 Task: Look for space in Itimādpur, India from 9th July, 2023 to 16th July, 2023 for 2 adults, 1 child in price range Rs.8000 to Rs.16000. Place can be entire place with 2 bedrooms having 2 beds and 1 bathroom. Property type can be house, flat, guest house. Booking option can be shelf check-in. Required host language is English.
Action: Mouse moved to (413, 107)
Screenshot: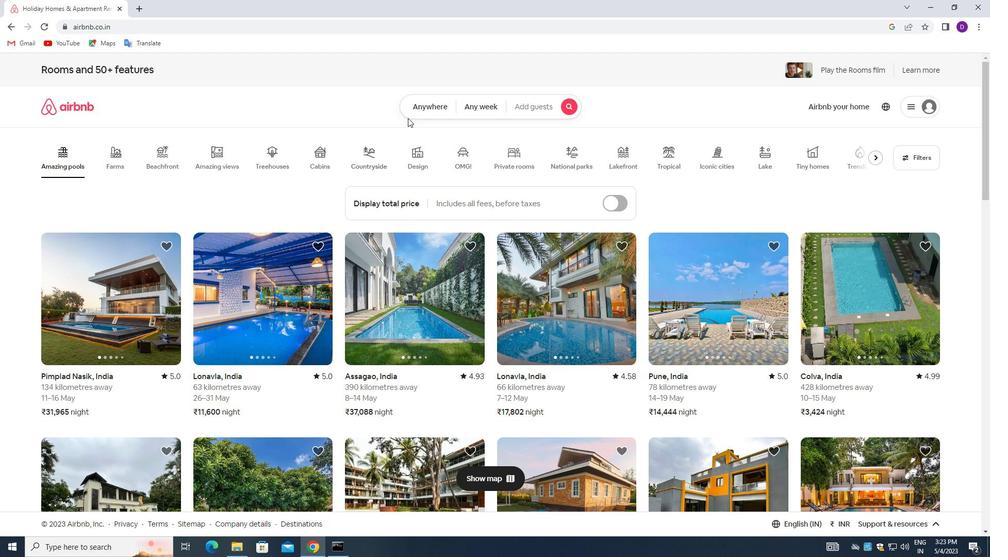 
Action: Mouse pressed left at (413, 107)
Screenshot: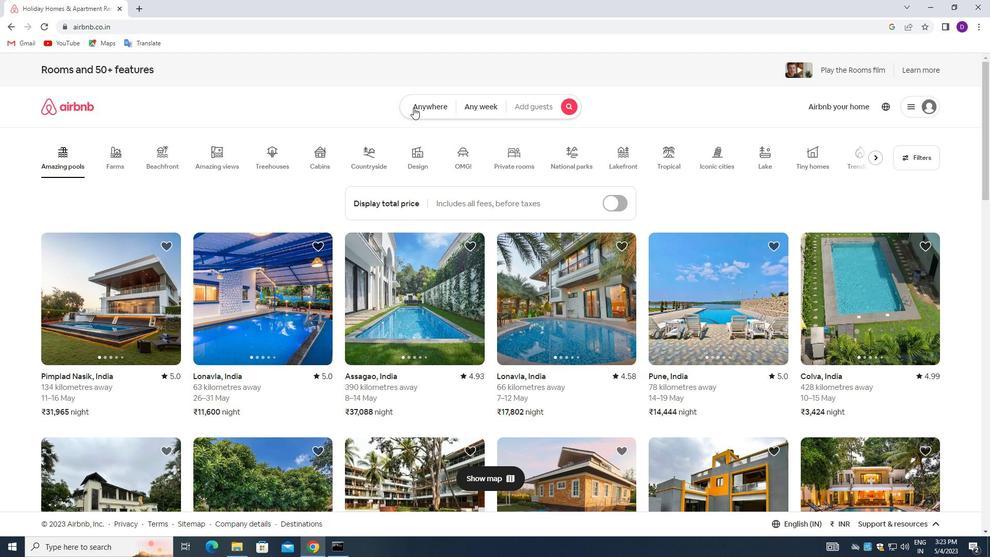 
Action: Mouse moved to (364, 146)
Screenshot: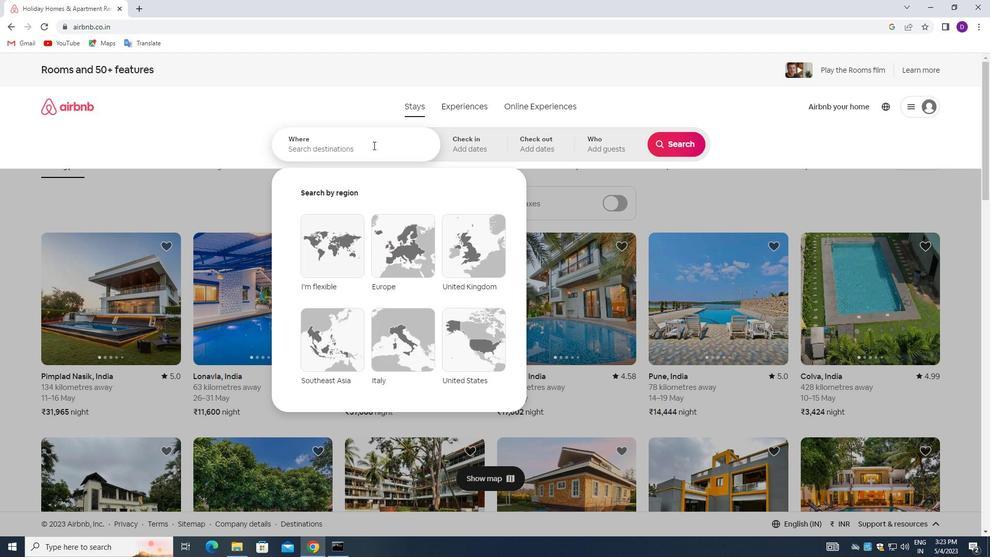 
Action: Mouse pressed left at (364, 146)
Screenshot: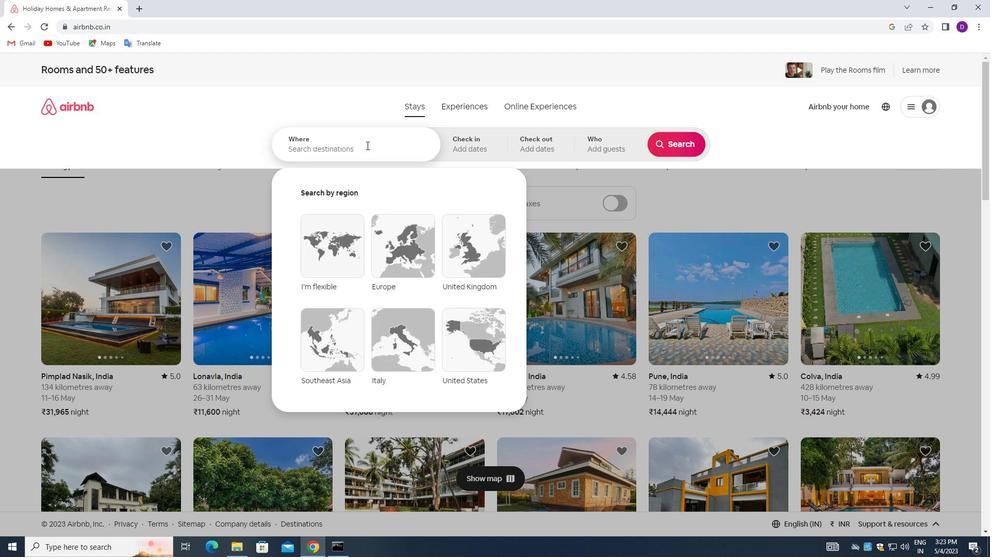 
Action: Mouse moved to (241, 134)
Screenshot: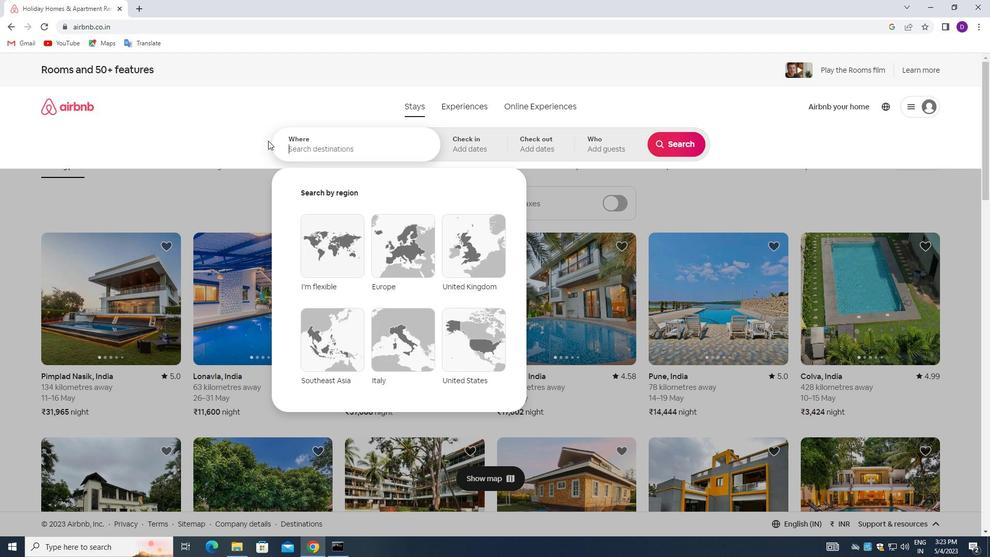 
Action: Key pressed <Key.shift>ITIMADPUR,<Key.space><Key.shift>INDIA<Key.enter>
Screenshot: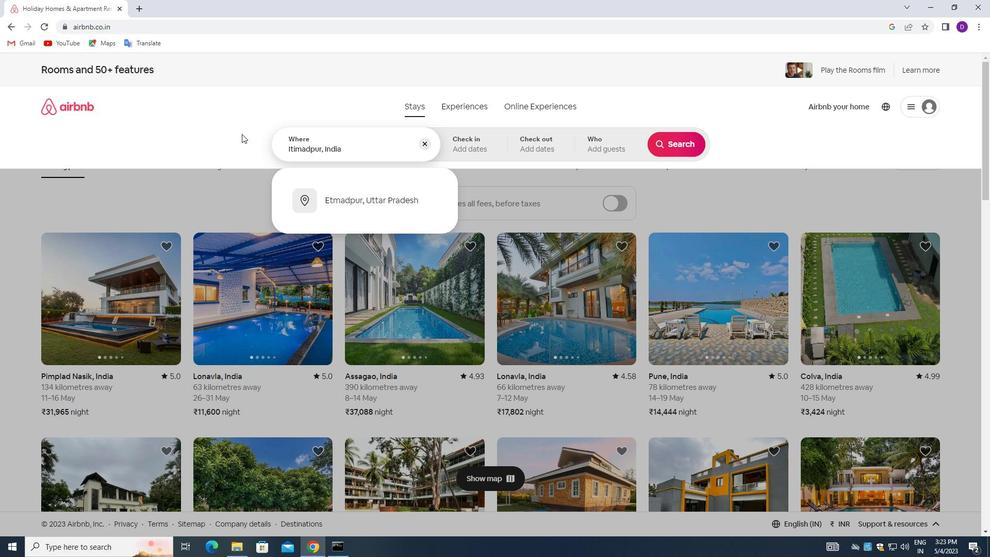 
Action: Mouse moved to (671, 223)
Screenshot: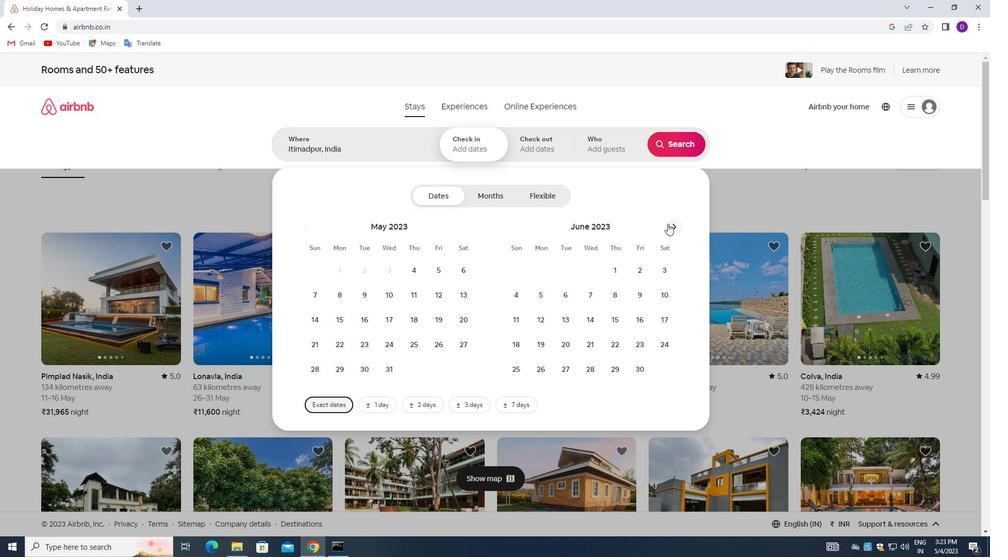 
Action: Mouse pressed left at (671, 223)
Screenshot: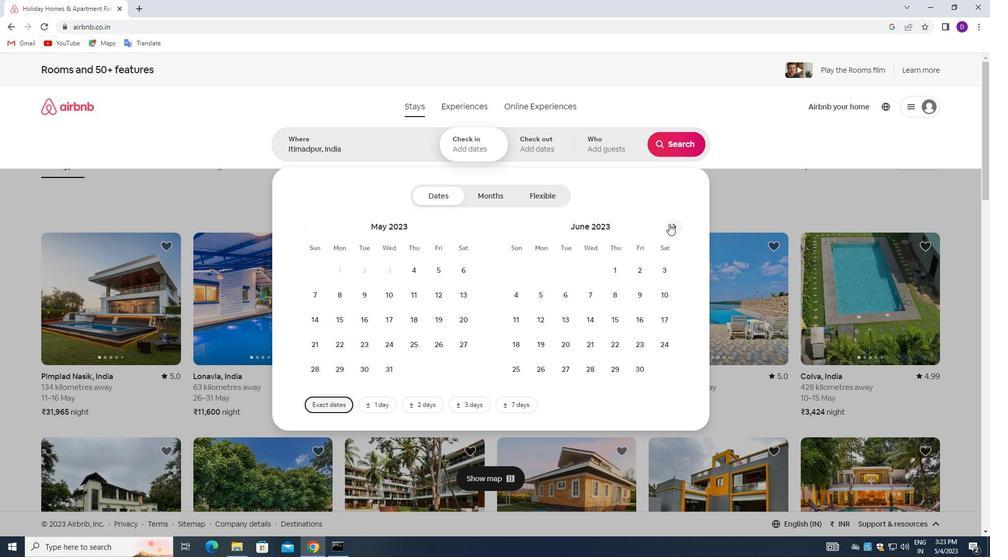 
Action: Mouse moved to (521, 324)
Screenshot: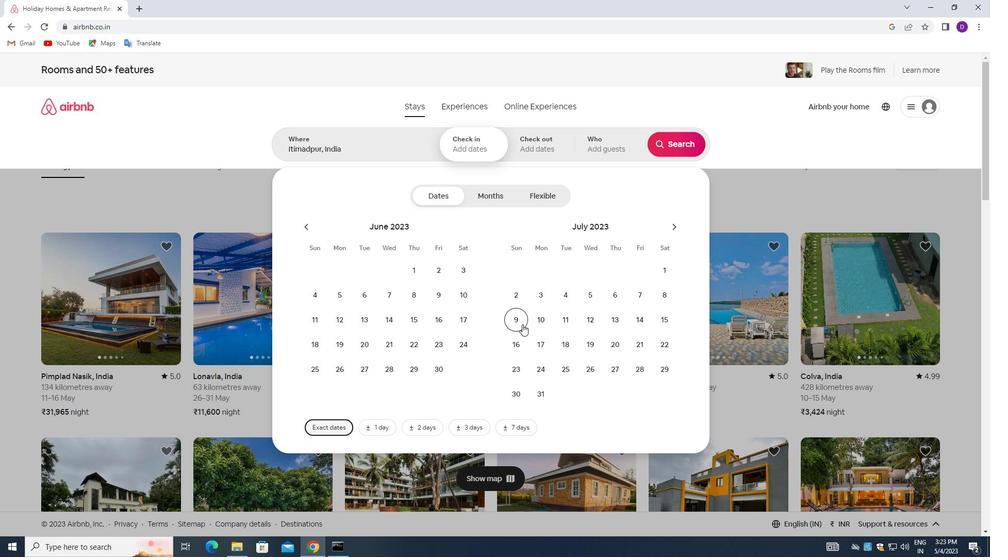 
Action: Mouse pressed left at (521, 324)
Screenshot: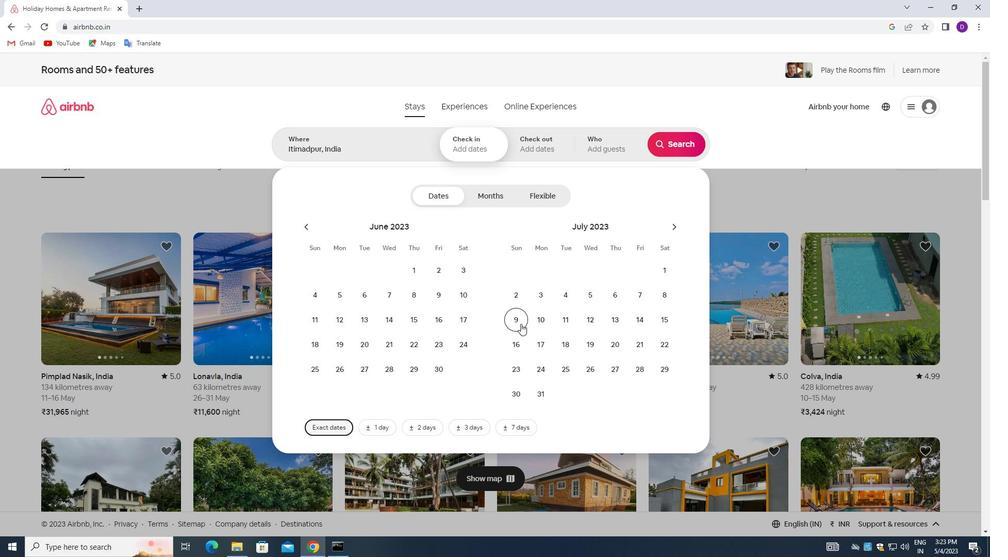 
Action: Mouse moved to (519, 349)
Screenshot: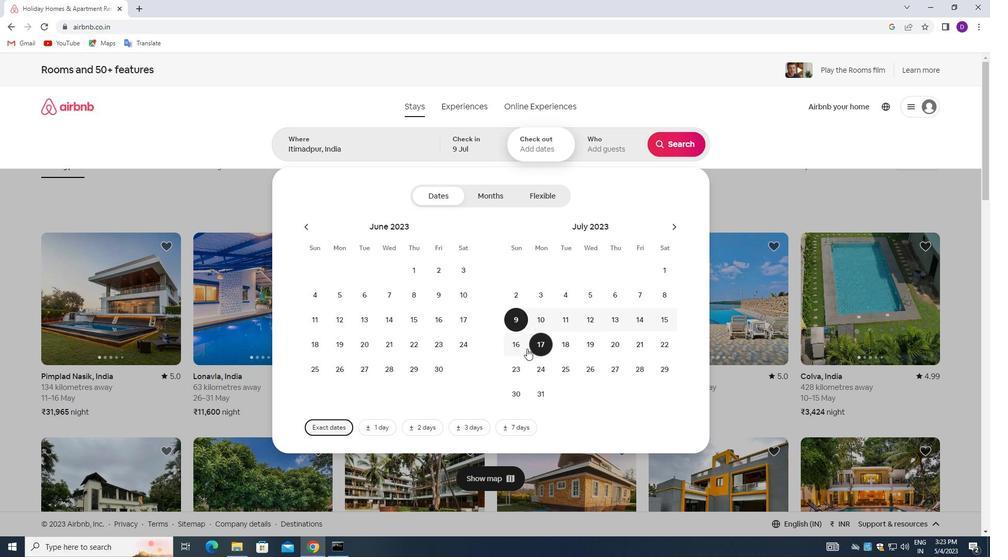 
Action: Mouse pressed left at (519, 349)
Screenshot: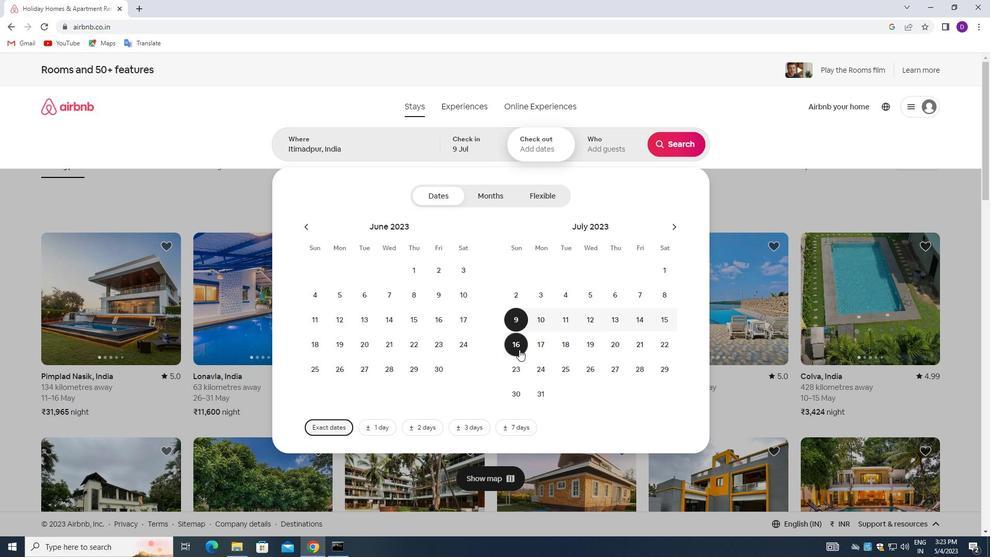 
Action: Mouse moved to (599, 152)
Screenshot: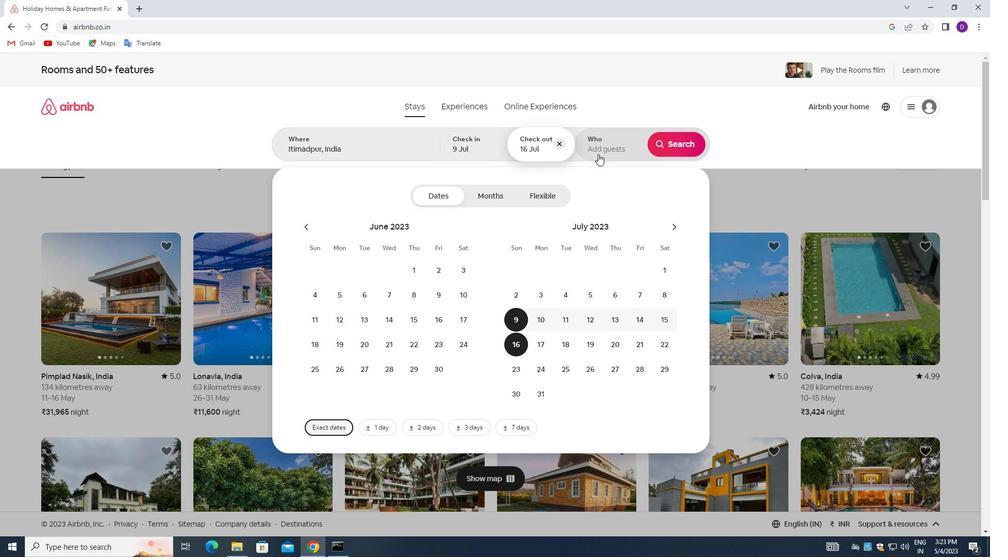 
Action: Mouse pressed left at (599, 152)
Screenshot: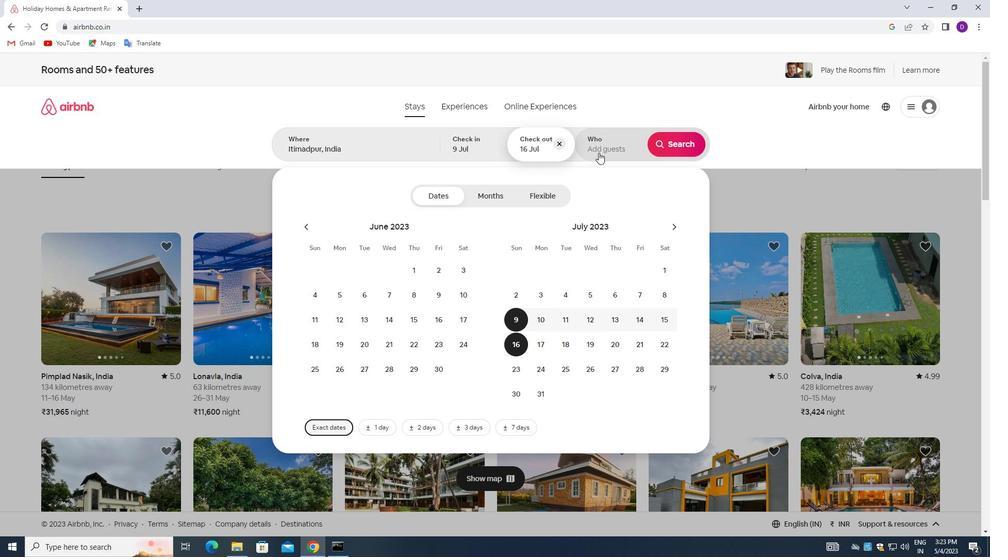 
Action: Mouse moved to (675, 203)
Screenshot: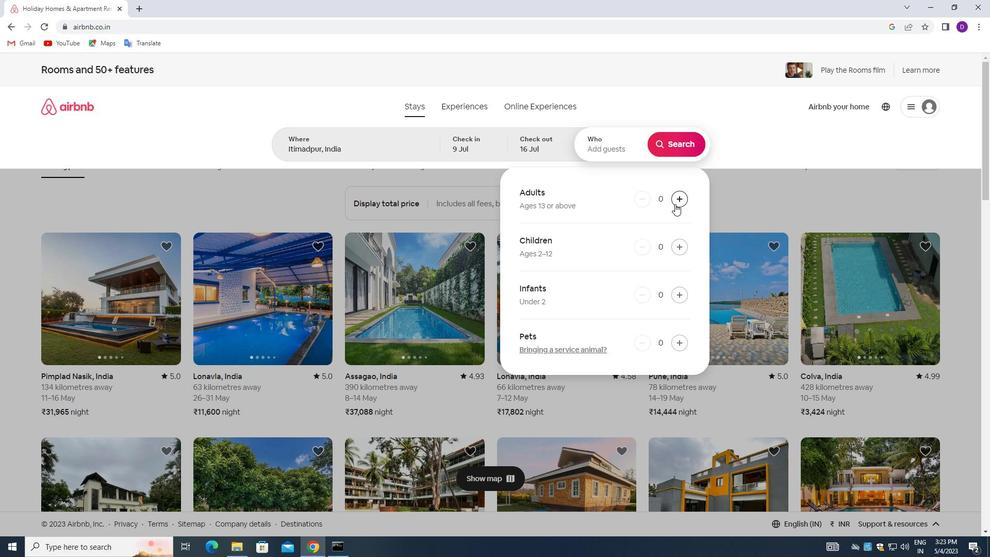 
Action: Mouse pressed left at (675, 203)
Screenshot: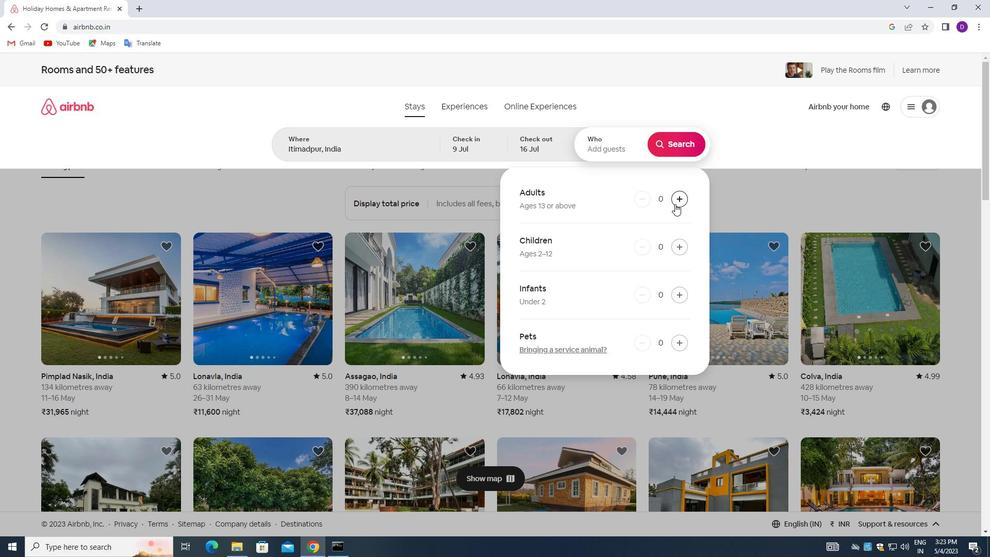 
Action: Mouse pressed left at (675, 203)
Screenshot: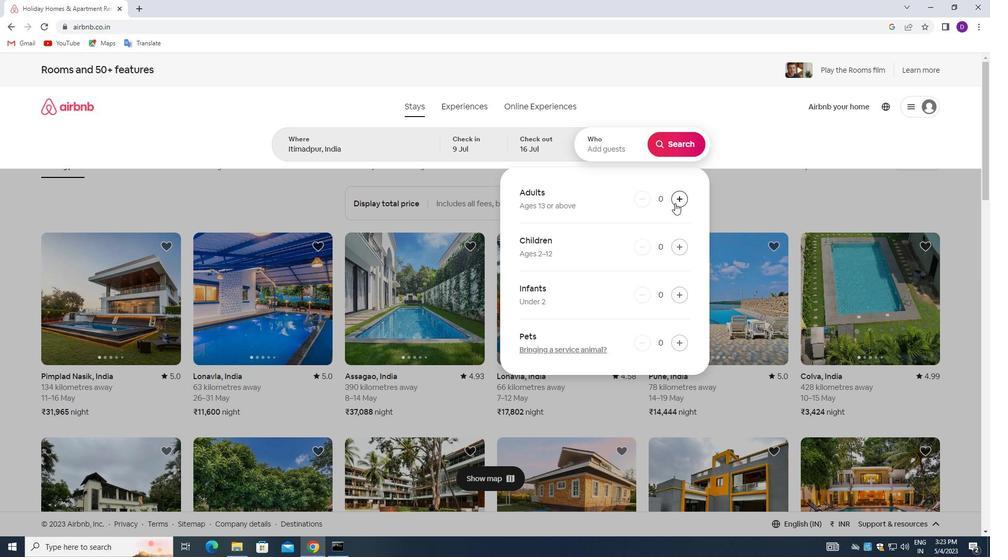 
Action: Mouse moved to (679, 242)
Screenshot: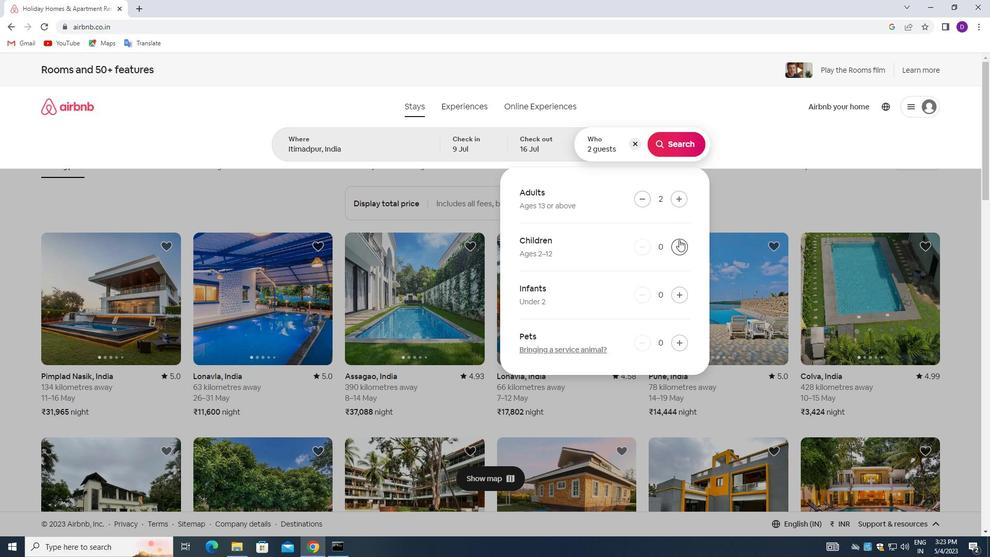 
Action: Mouse pressed left at (679, 242)
Screenshot: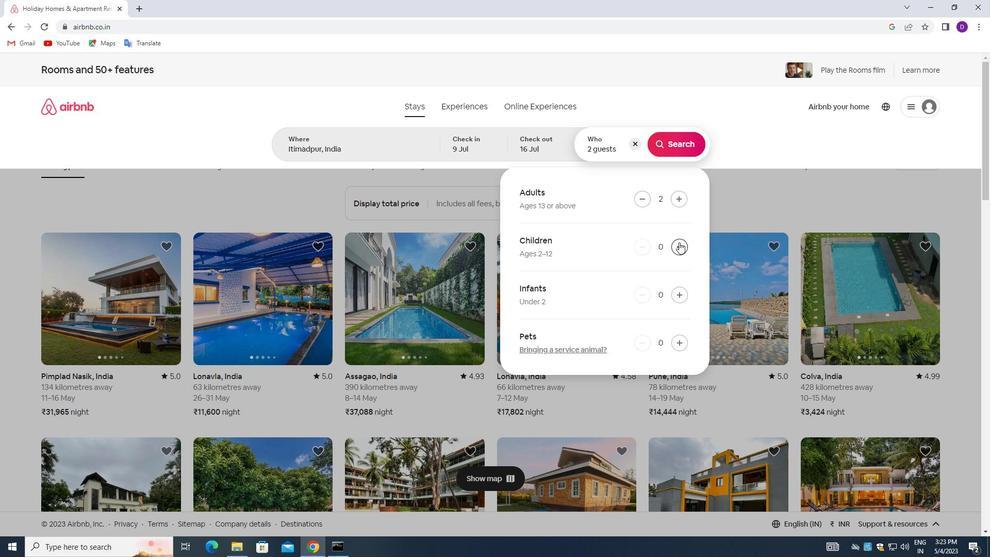 
Action: Mouse moved to (681, 139)
Screenshot: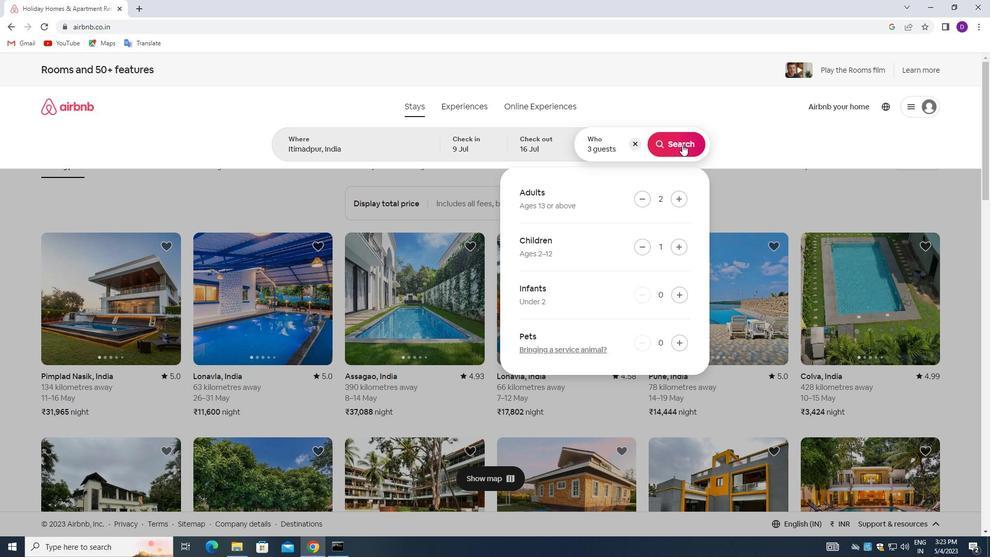 
Action: Mouse pressed left at (681, 139)
Screenshot: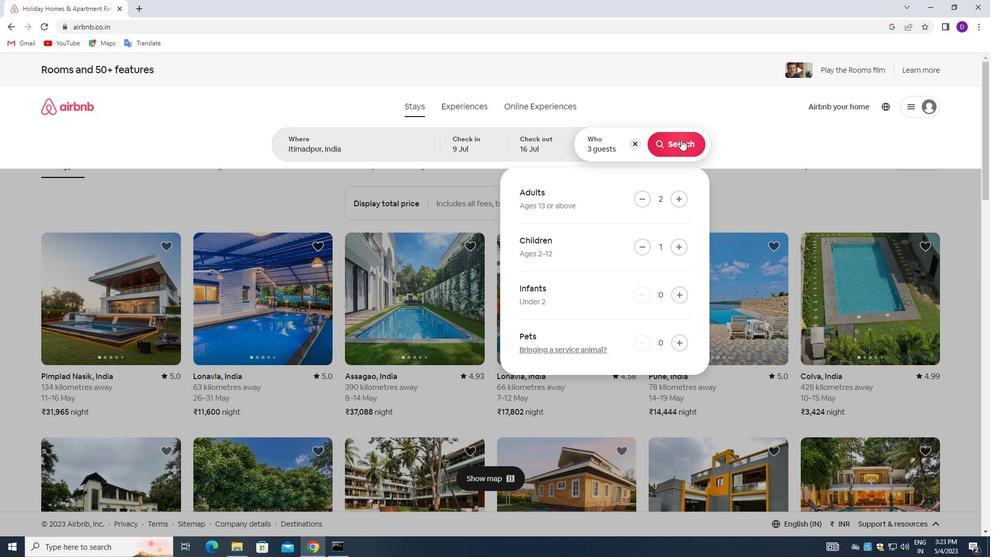 
Action: Mouse moved to (938, 111)
Screenshot: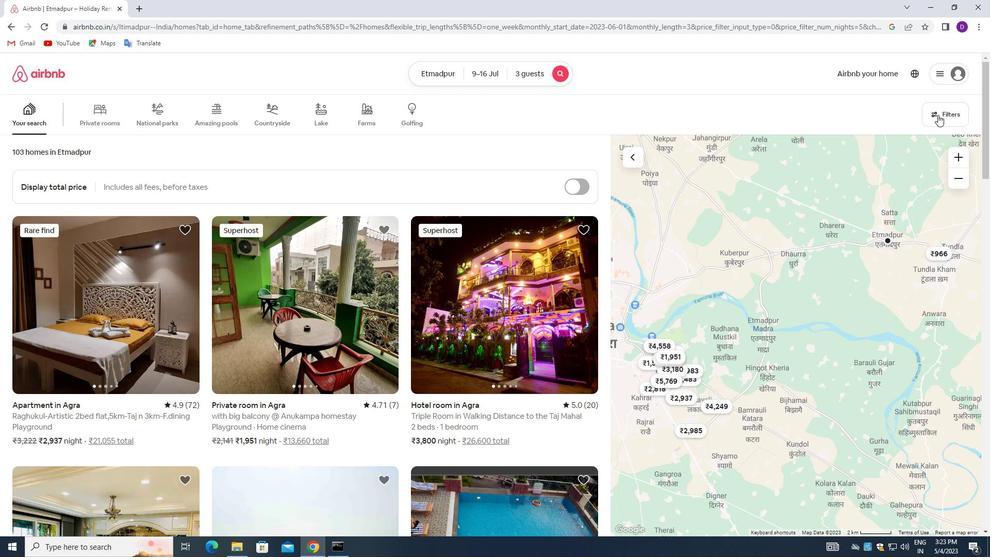 
Action: Mouse pressed left at (938, 111)
Screenshot: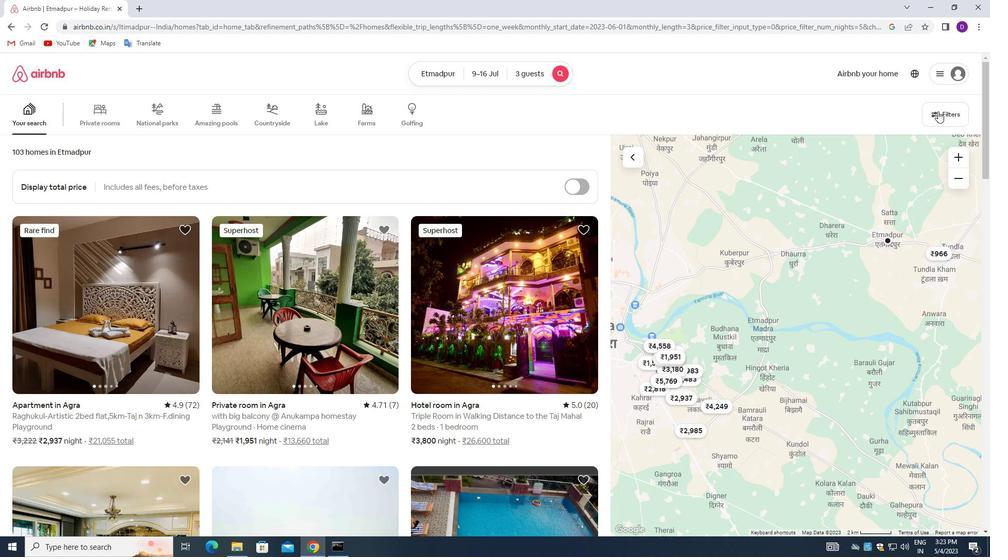 
Action: Mouse moved to (364, 246)
Screenshot: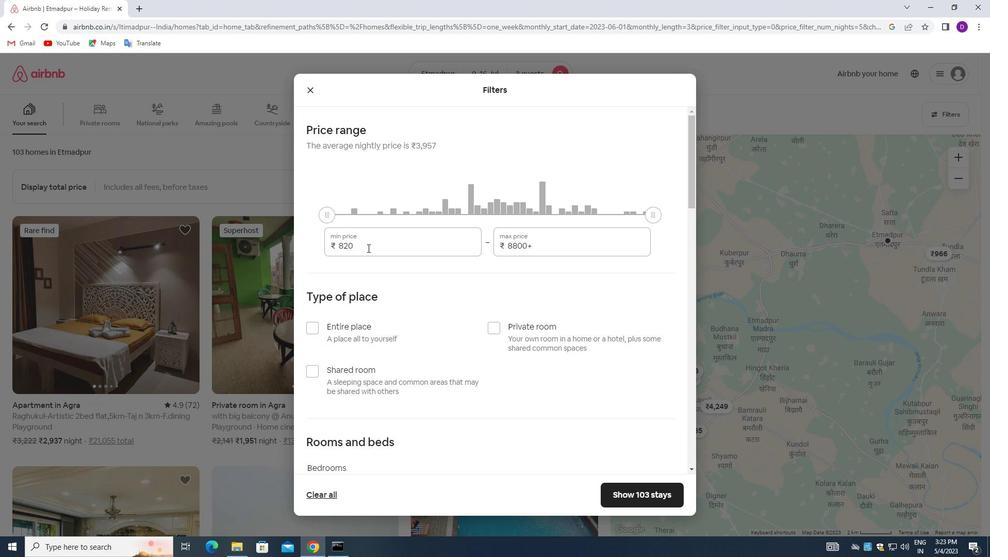 
Action: Mouse pressed left at (364, 246)
Screenshot: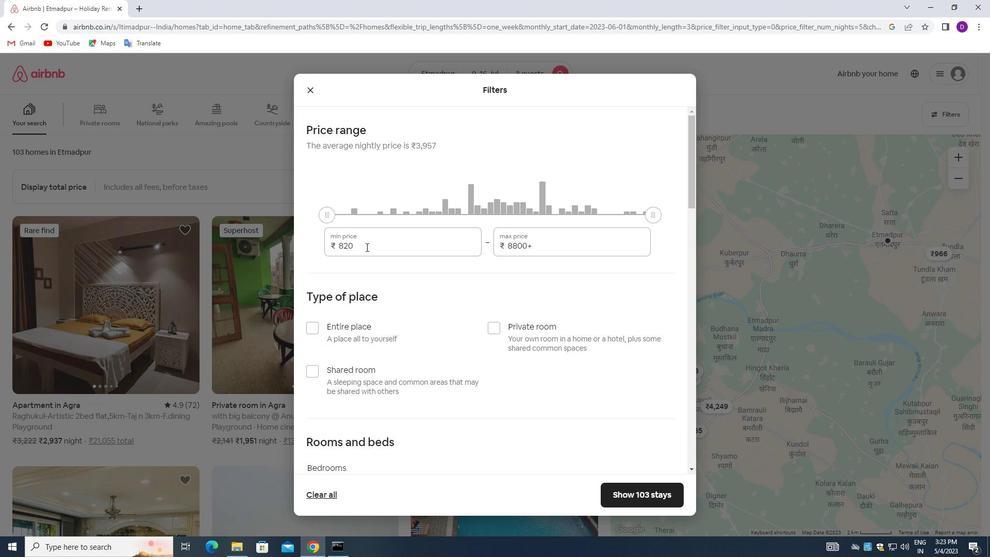 
Action: Mouse pressed left at (364, 246)
Screenshot: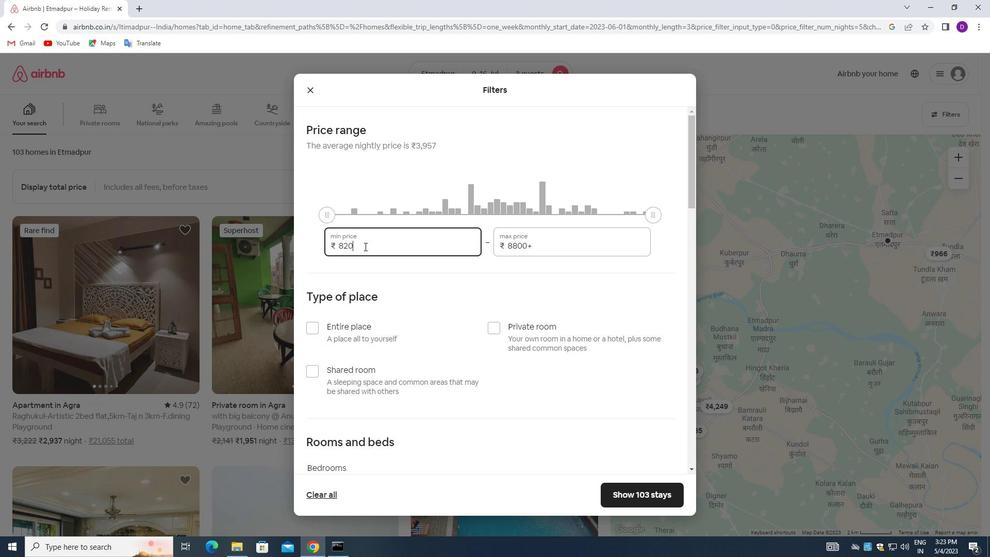 
Action: Key pressed 8000<Key.tab>16000
Screenshot: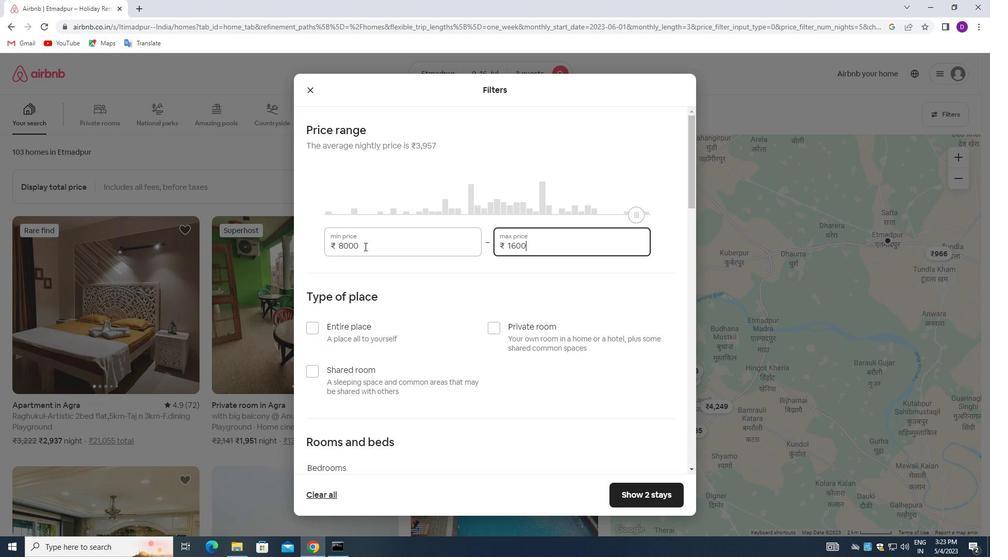 
Action: Mouse moved to (311, 328)
Screenshot: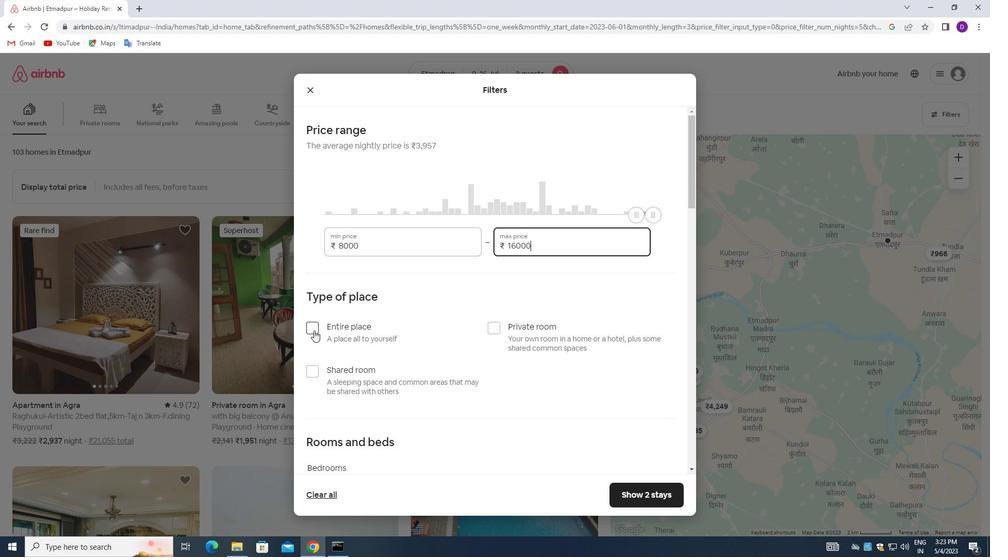 
Action: Mouse pressed left at (311, 328)
Screenshot: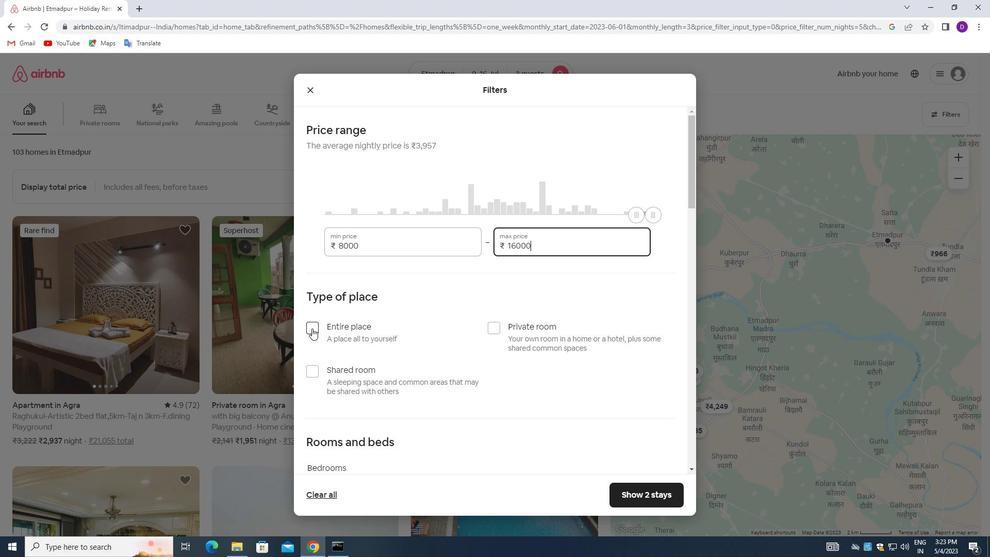 
Action: Mouse moved to (447, 337)
Screenshot: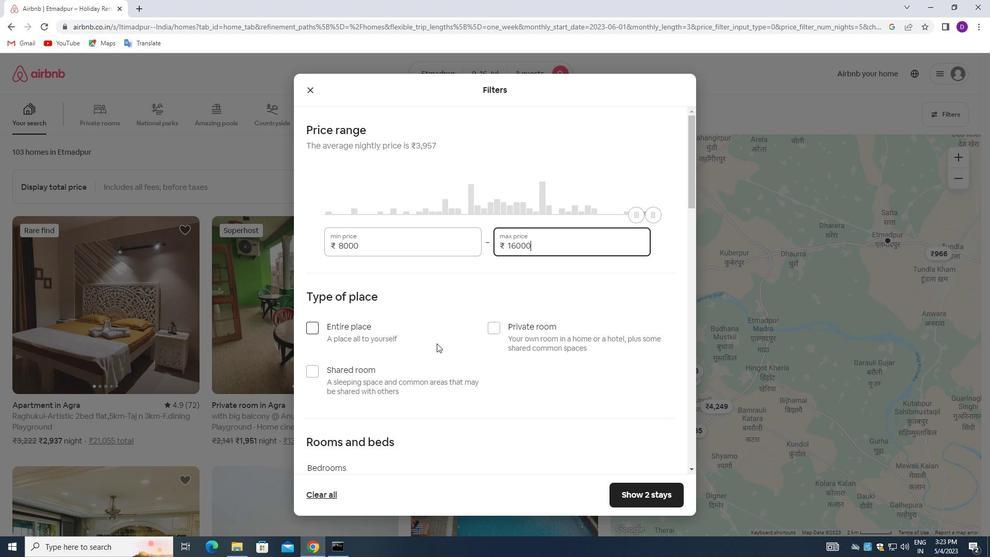 
Action: Mouse scrolled (447, 337) with delta (0, 0)
Screenshot: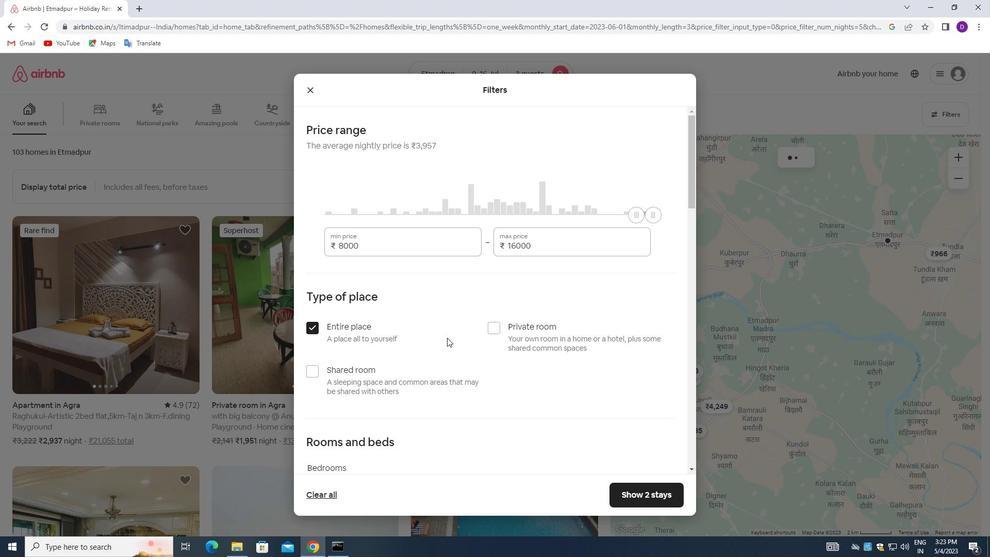 
Action: Mouse moved to (447, 337)
Screenshot: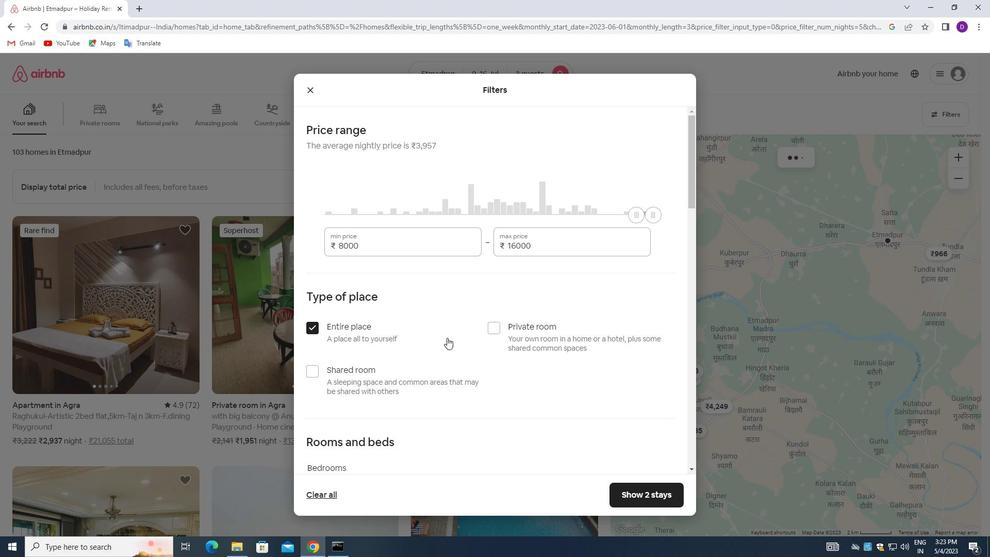 
Action: Mouse scrolled (447, 336) with delta (0, 0)
Screenshot: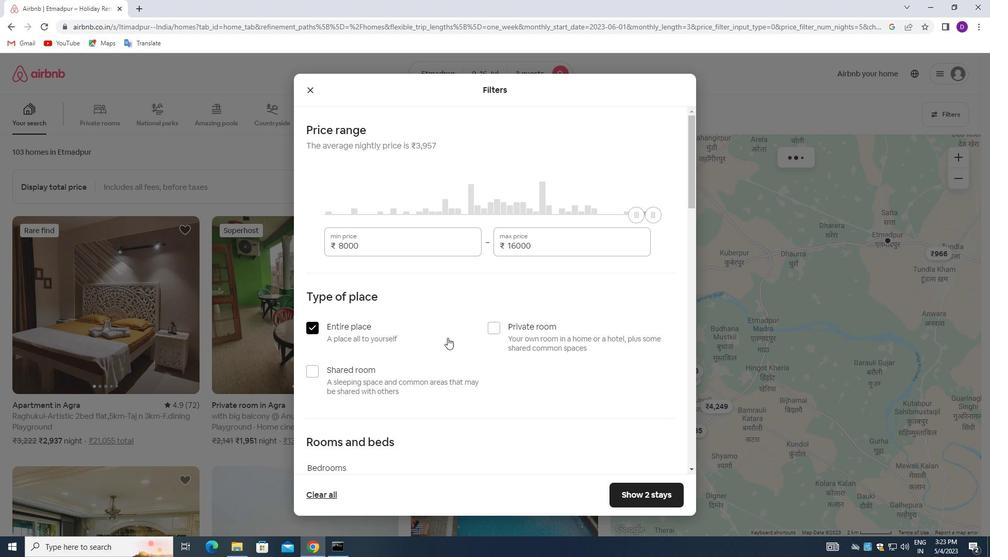 
Action: Mouse moved to (447, 336)
Screenshot: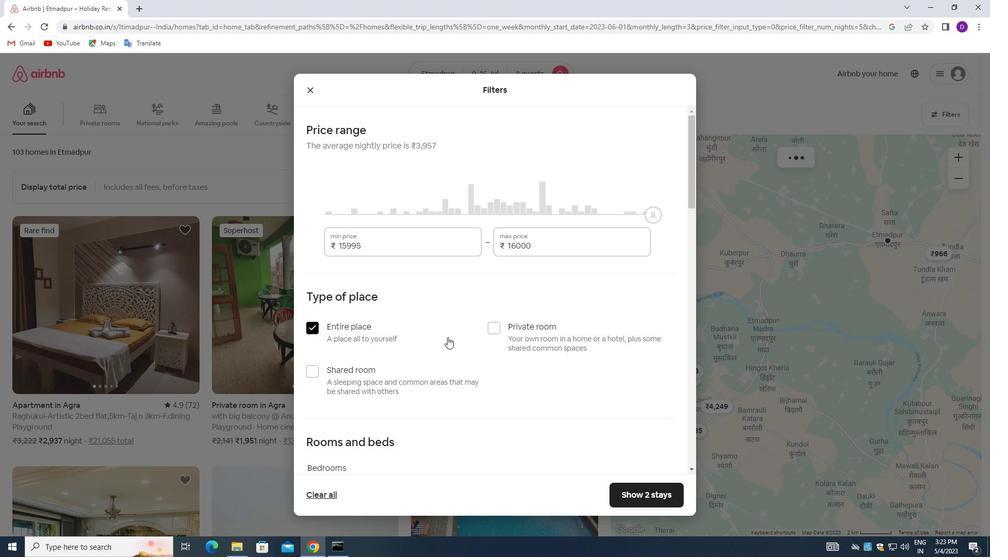 
Action: Mouse scrolled (447, 336) with delta (0, 0)
Screenshot: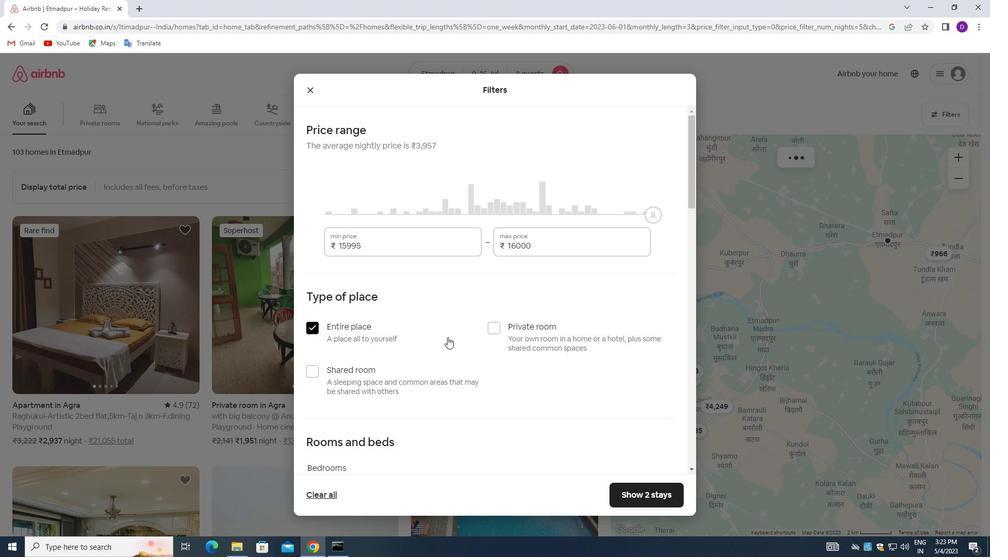
Action: Mouse moved to (447, 334)
Screenshot: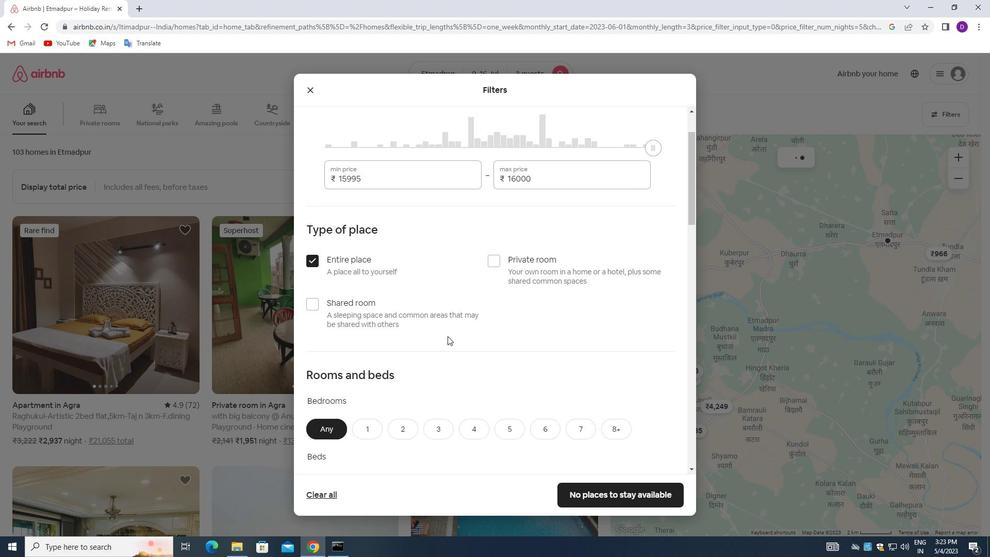 
Action: Mouse scrolled (447, 333) with delta (0, 0)
Screenshot: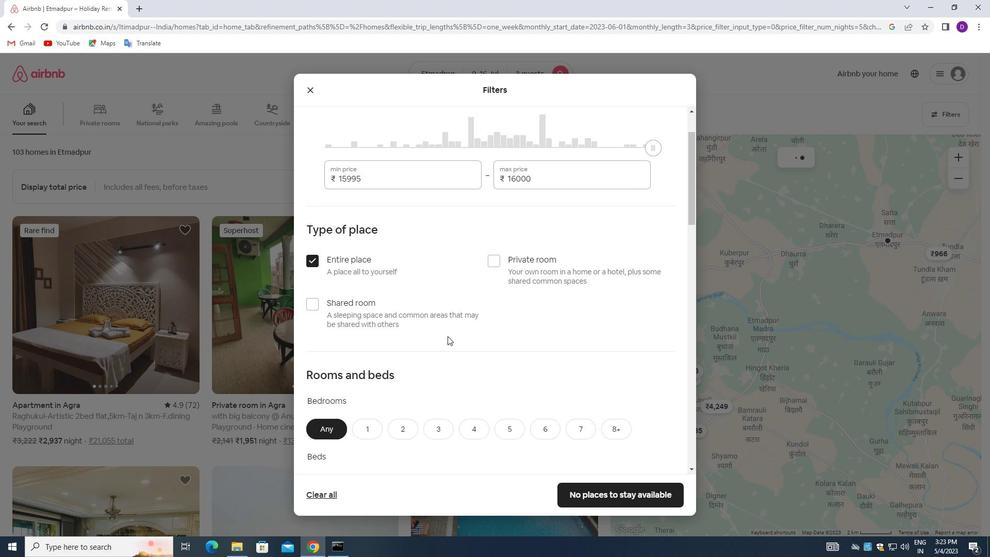 
Action: Mouse moved to (447, 333)
Screenshot: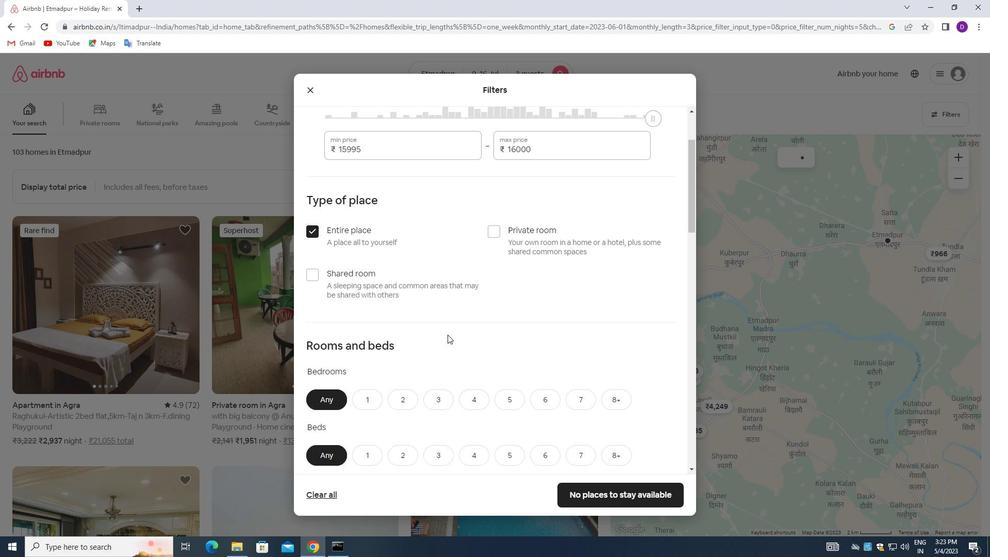
Action: Mouse scrolled (447, 333) with delta (0, 0)
Screenshot: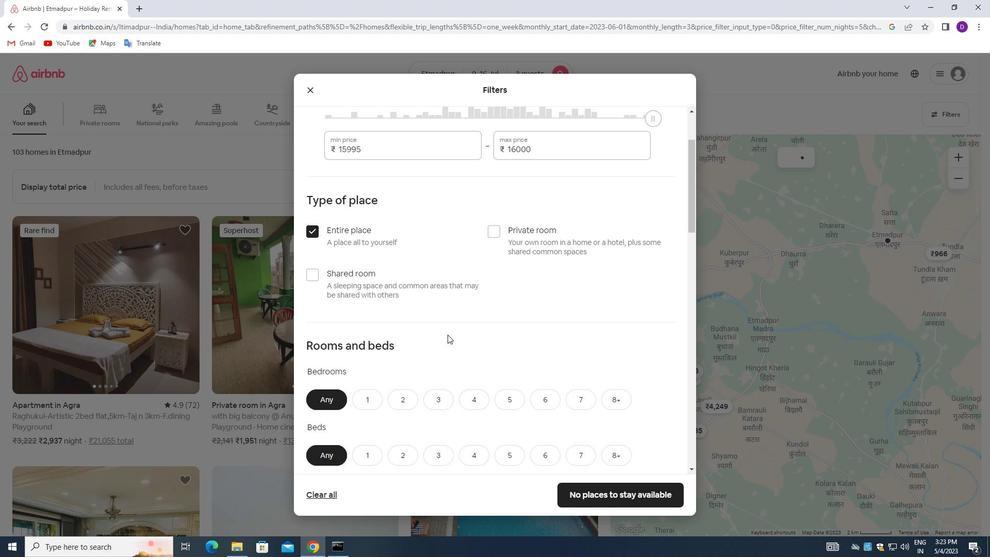 
Action: Mouse moved to (402, 244)
Screenshot: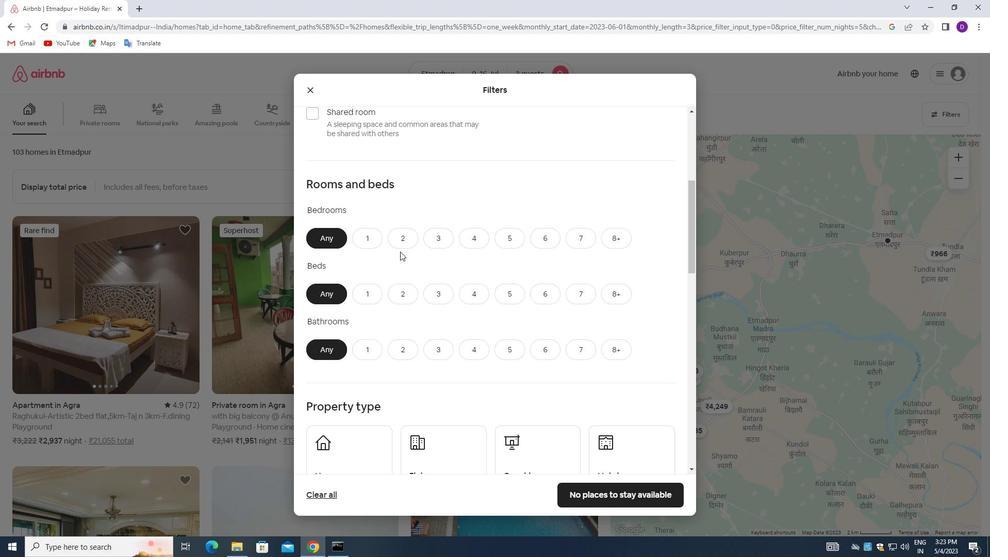 
Action: Mouse pressed left at (402, 244)
Screenshot: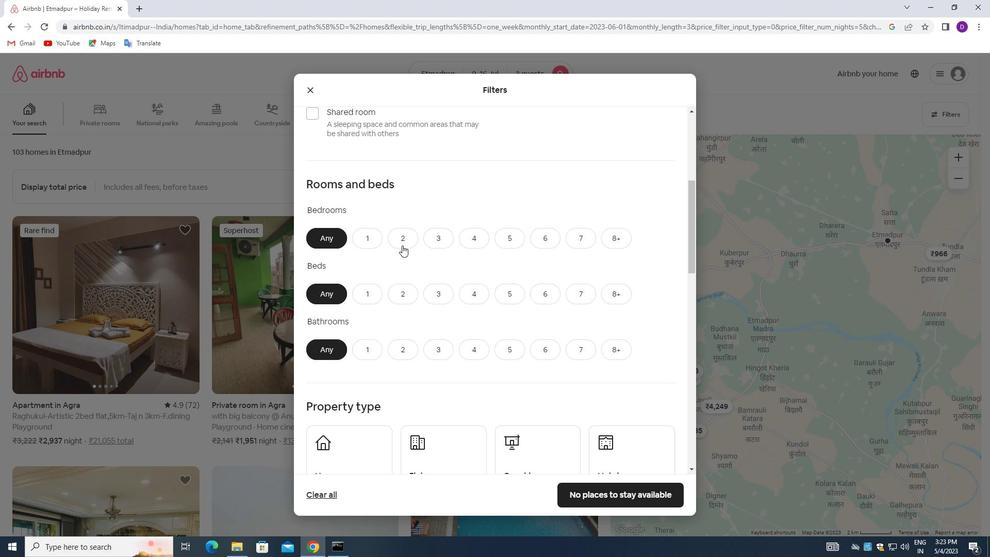 
Action: Mouse moved to (404, 292)
Screenshot: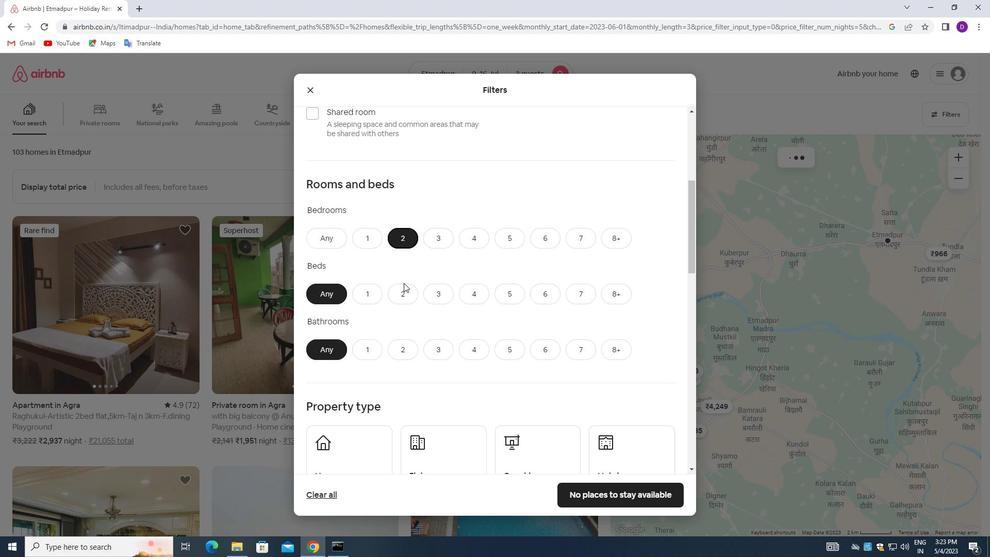 
Action: Mouse pressed left at (404, 292)
Screenshot: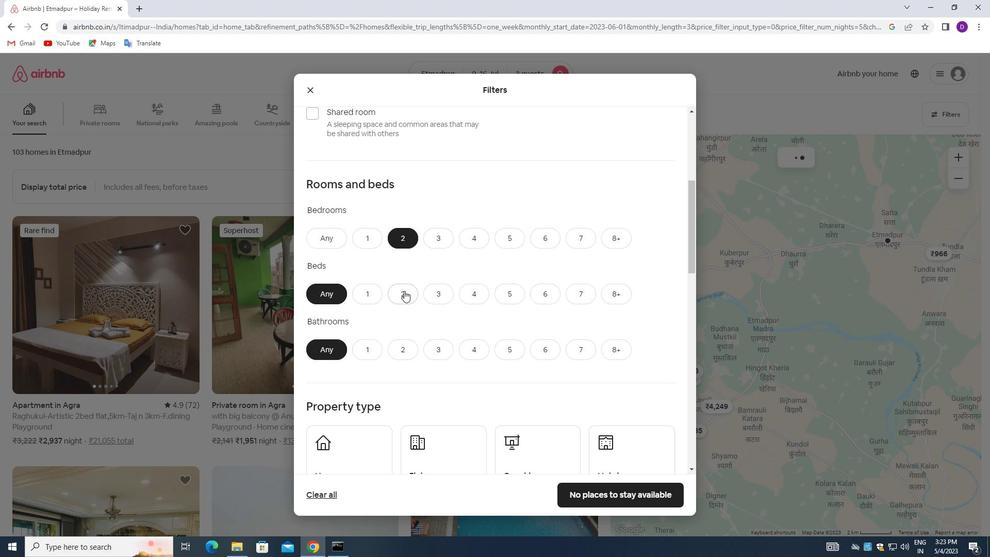 
Action: Mouse moved to (373, 343)
Screenshot: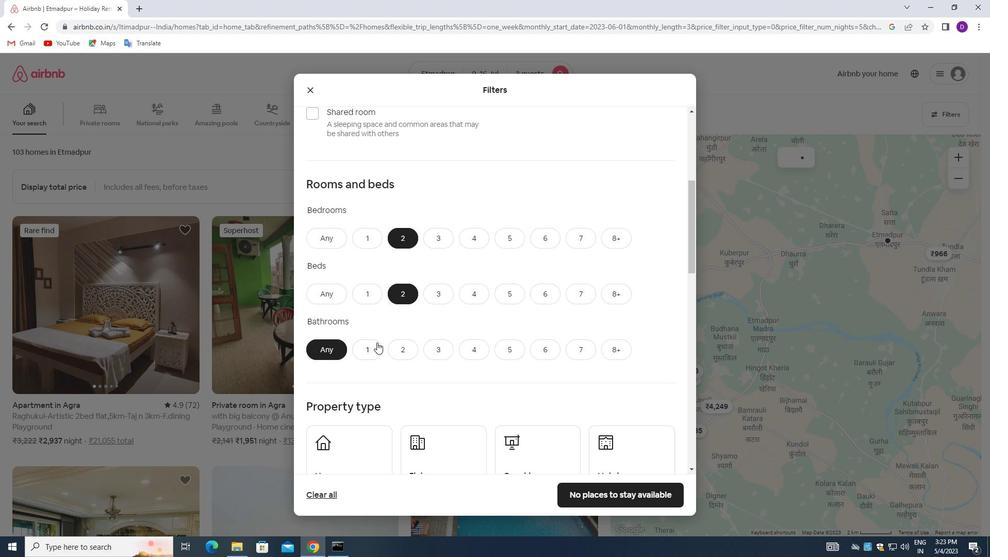 
Action: Mouse pressed left at (373, 343)
Screenshot: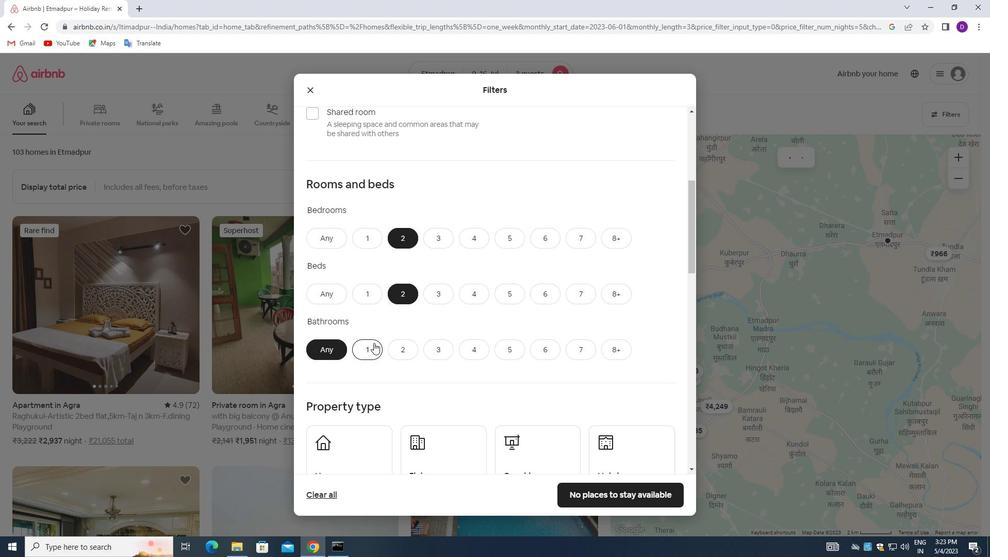 
Action: Mouse moved to (443, 309)
Screenshot: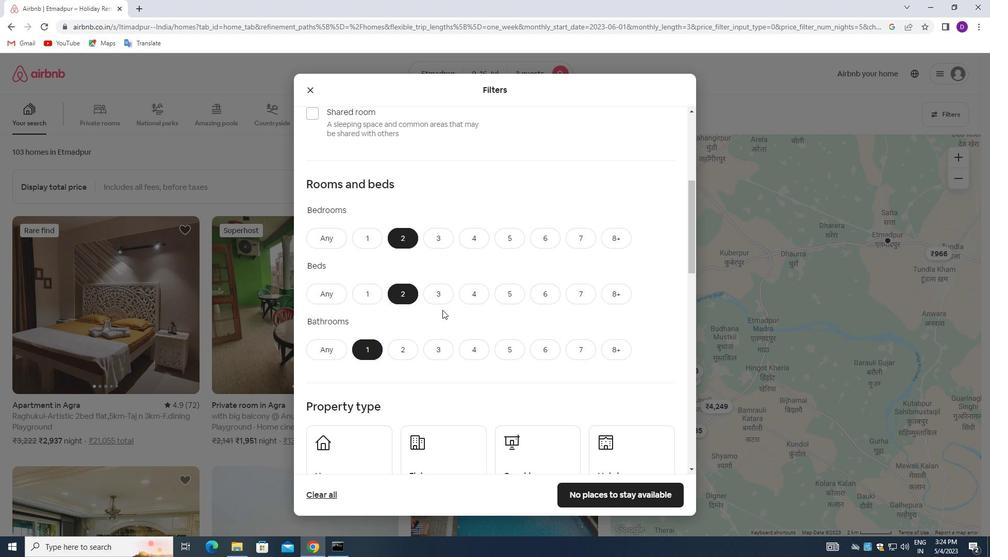 
Action: Mouse scrolled (443, 309) with delta (0, 0)
Screenshot: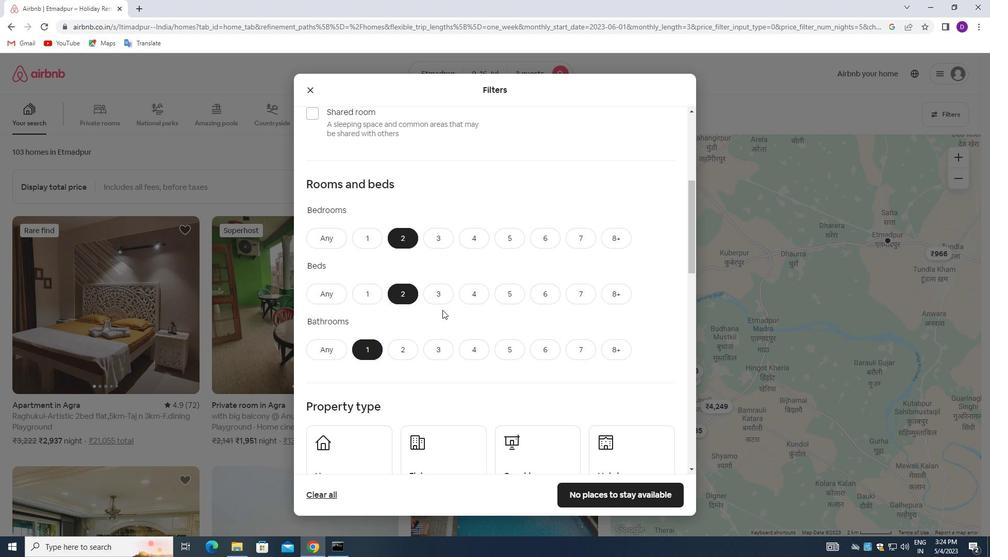 
Action: Mouse moved to (443, 309)
Screenshot: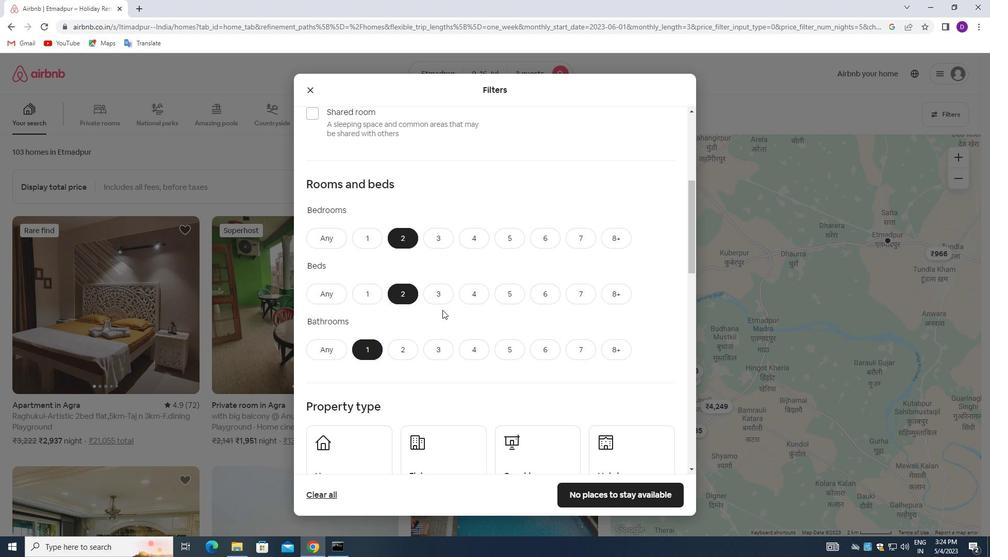 
Action: Mouse scrolled (443, 309) with delta (0, 0)
Screenshot: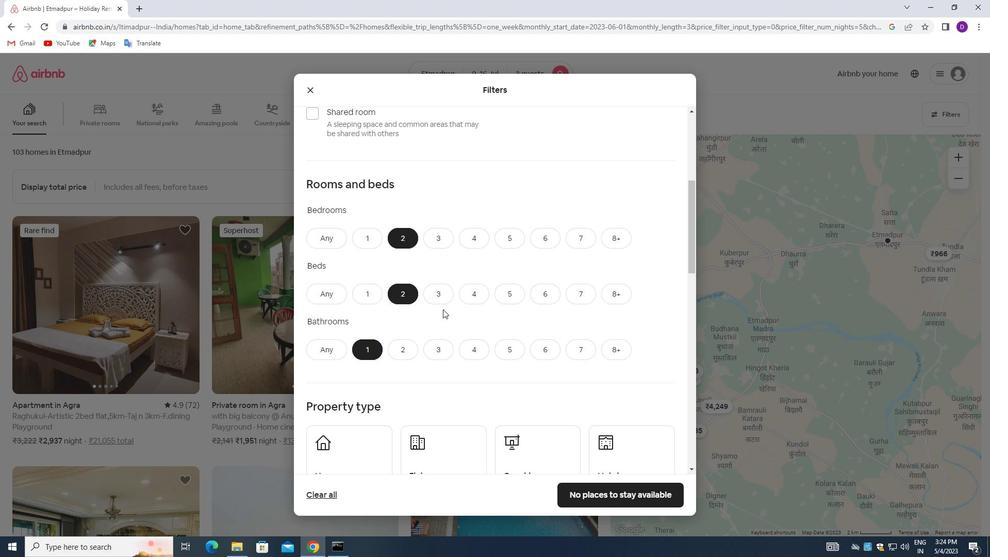 
Action: Mouse scrolled (443, 309) with delta (0, 0)
Screenshot: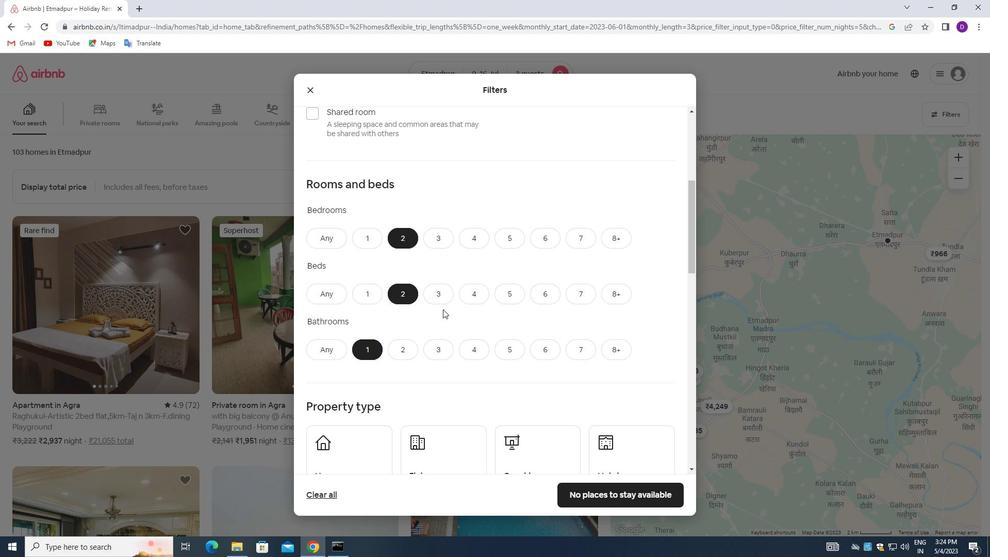 
Action: Mouse moved to (356, 289)
Screenshot: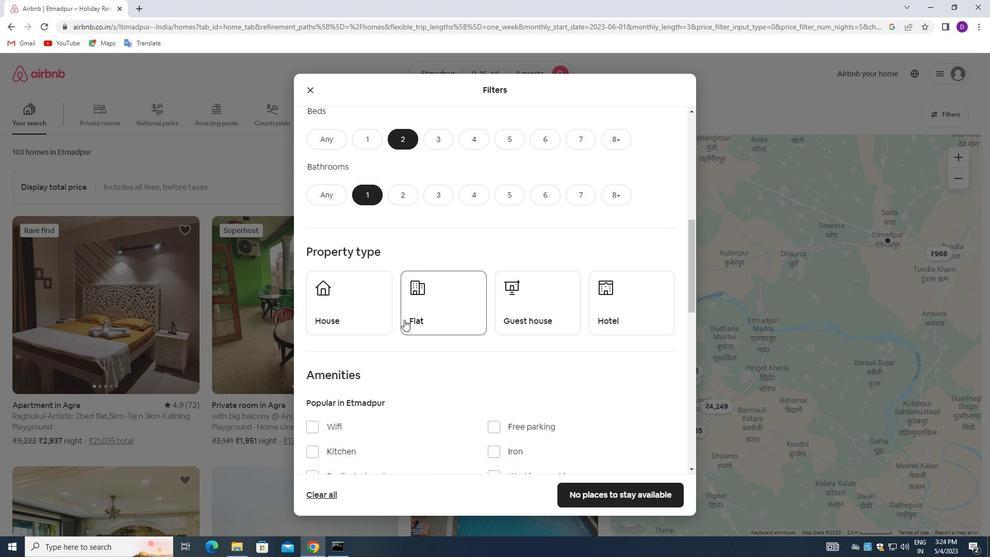 
Action: Mouse pressed left at (356, 289)
Screenshot: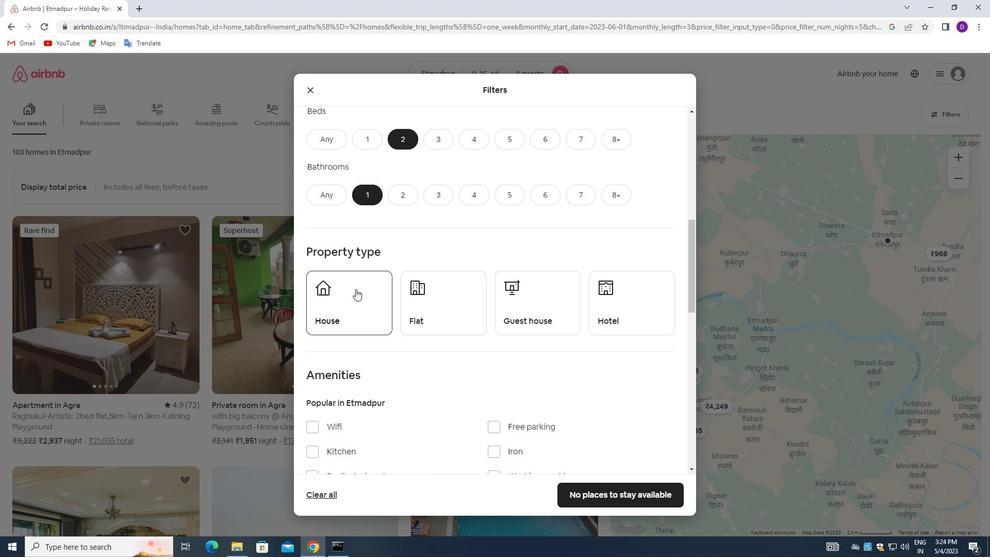 
Action: Mouse moved to (423, 304)
Screenshot: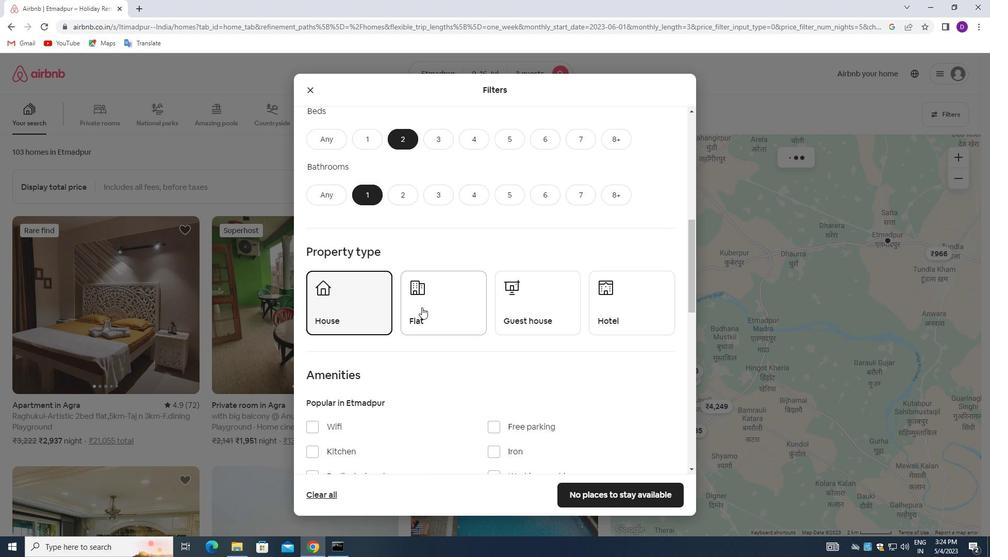 
Action: Mouse pressed left at (423, 304)
Screenshot: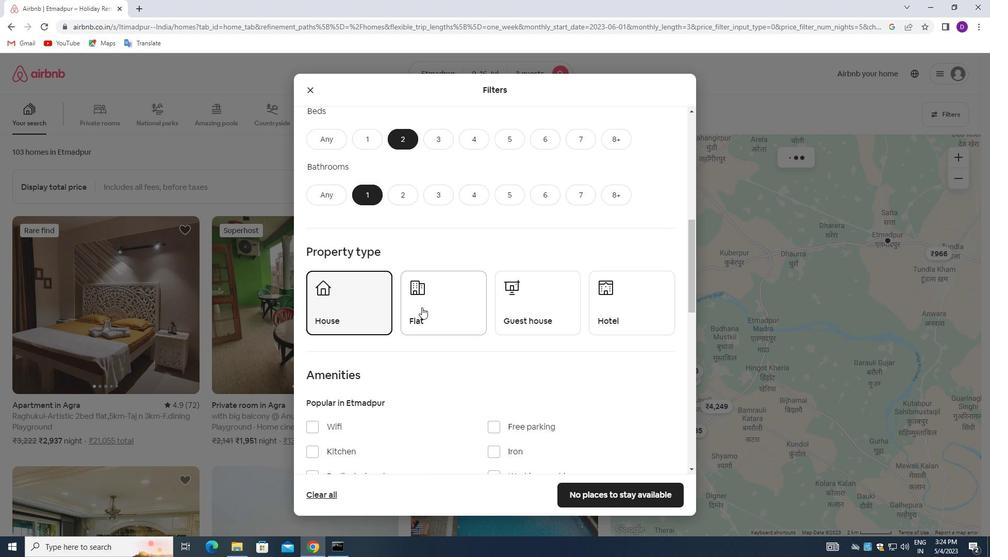 
Action: Mouse moved to (512, 313)
Screenshot: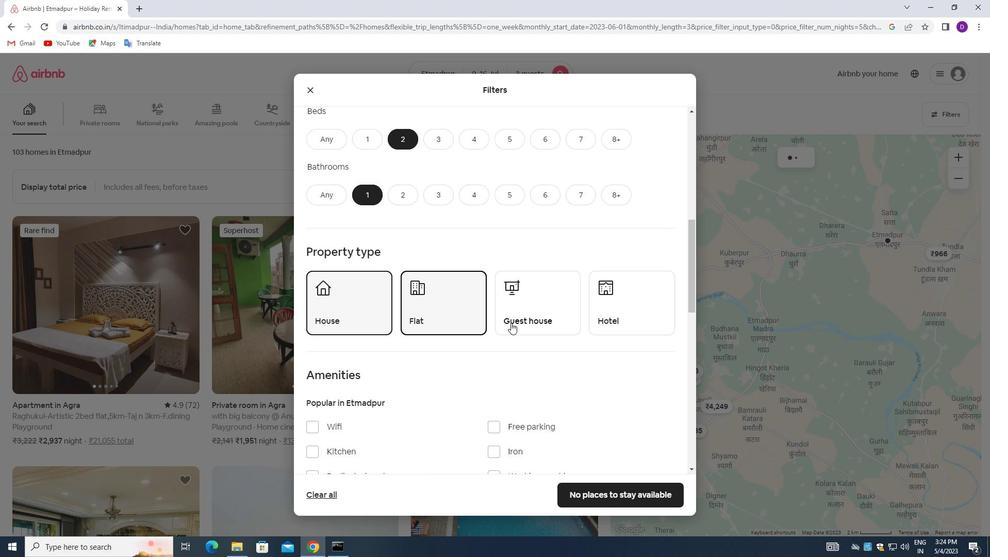
Action: Mouse pressed left at (512, 313)
Screenshot: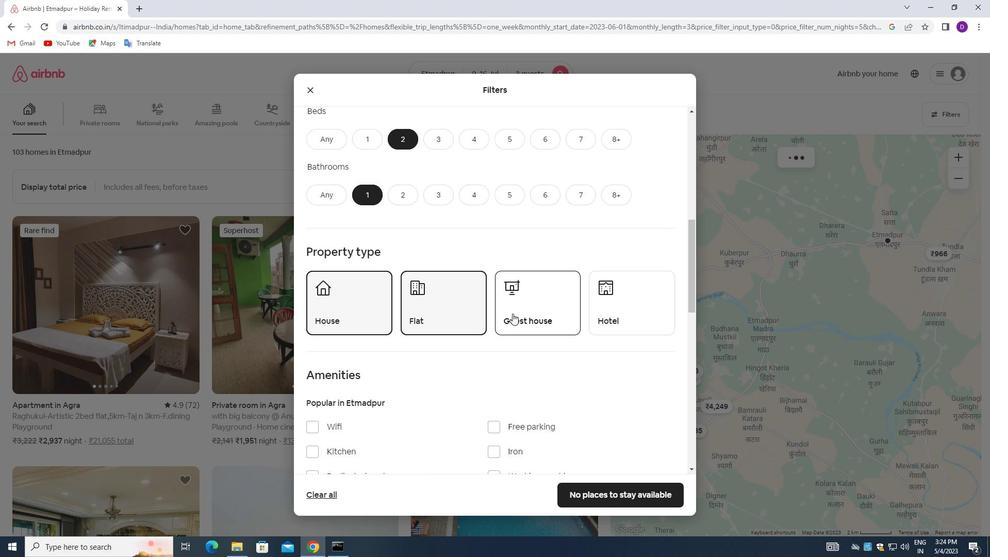 
Action: Mouse moved to (442, 303)
Screenshot: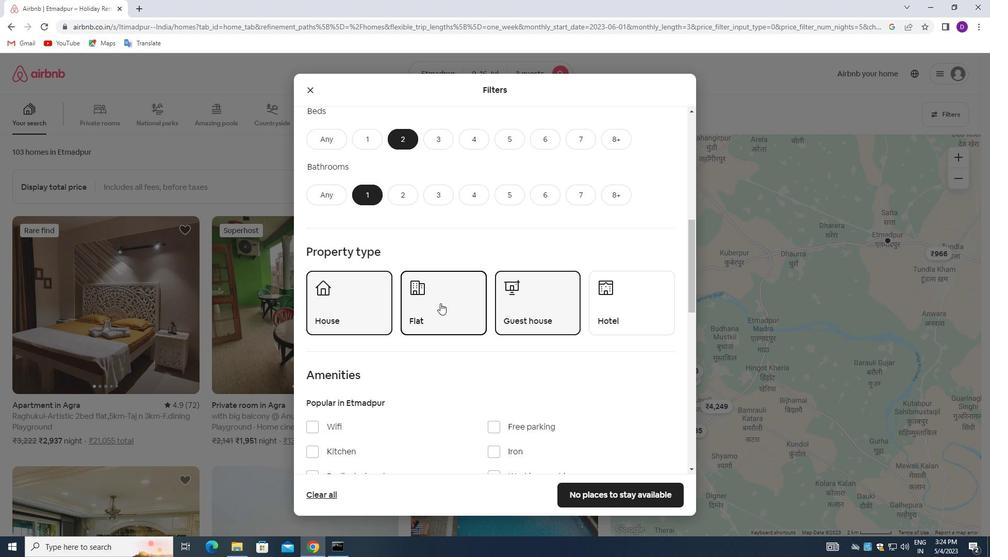 
Action: Mouse scrolled (442, 302) with delta (0, 0)
Screenshot: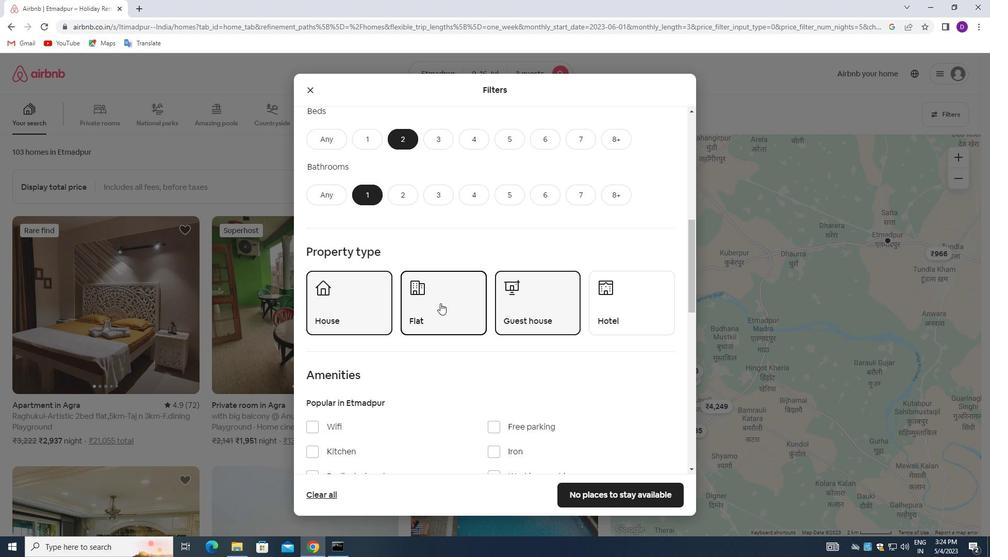 
Action: Mouse moved to (451, 303)
Screenshot: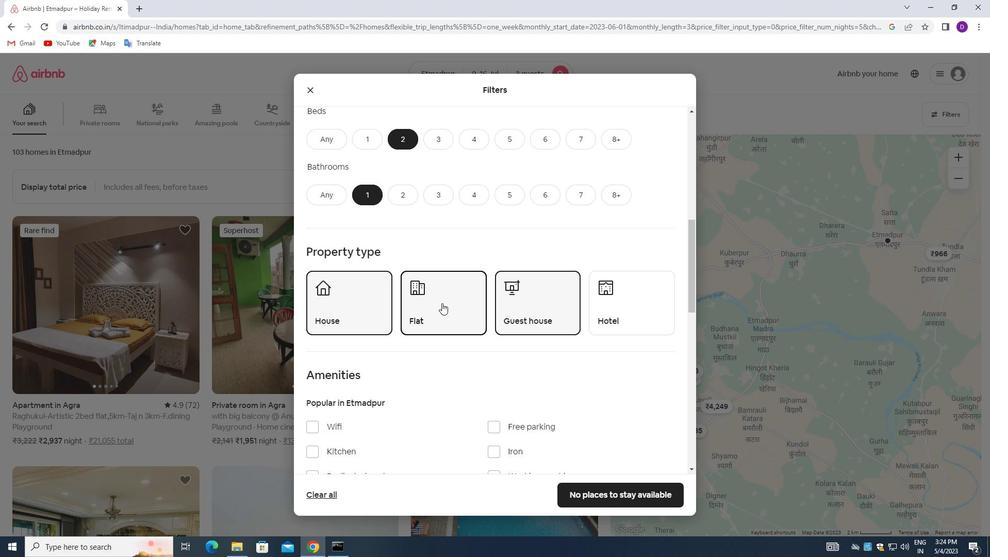 
Action: Mouse scrolled (451, 303) with delta (0, 0)
Screenshot: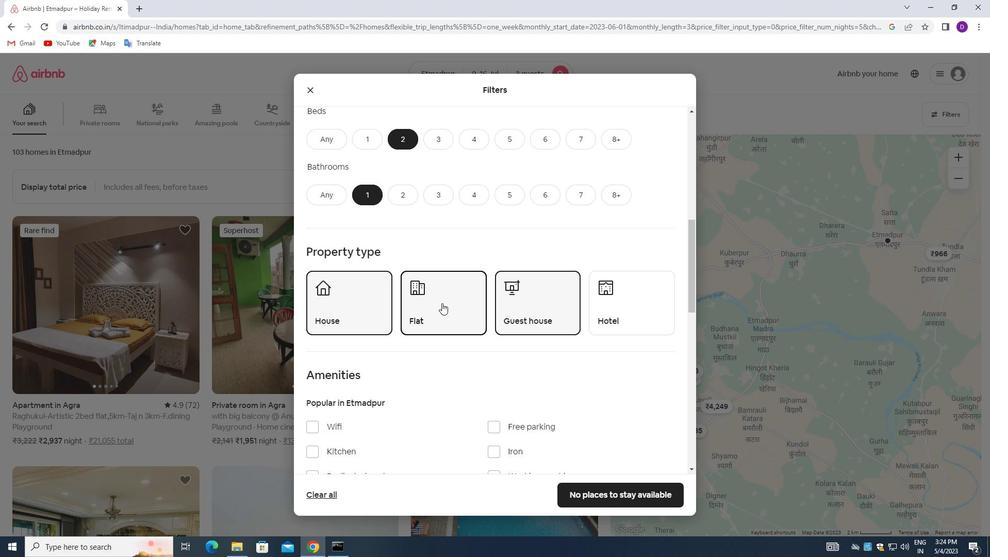 
Action: Mouse moved to (462, 303)
Screenshot: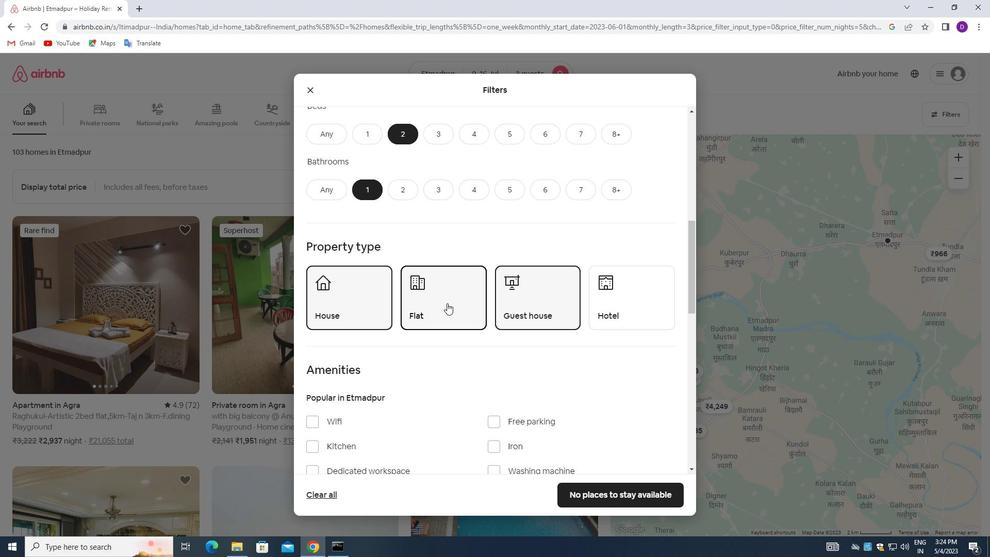 
Action: Mouse scrolled (462, 303) with delta (0, 0)
Screenshot: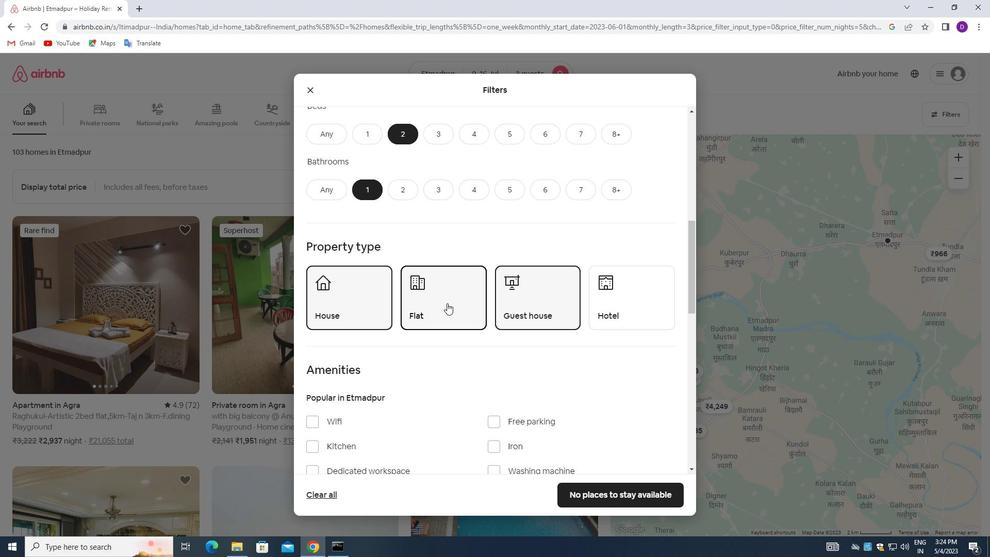 
Action: Mouse moved to (469, 299)
Screenshot: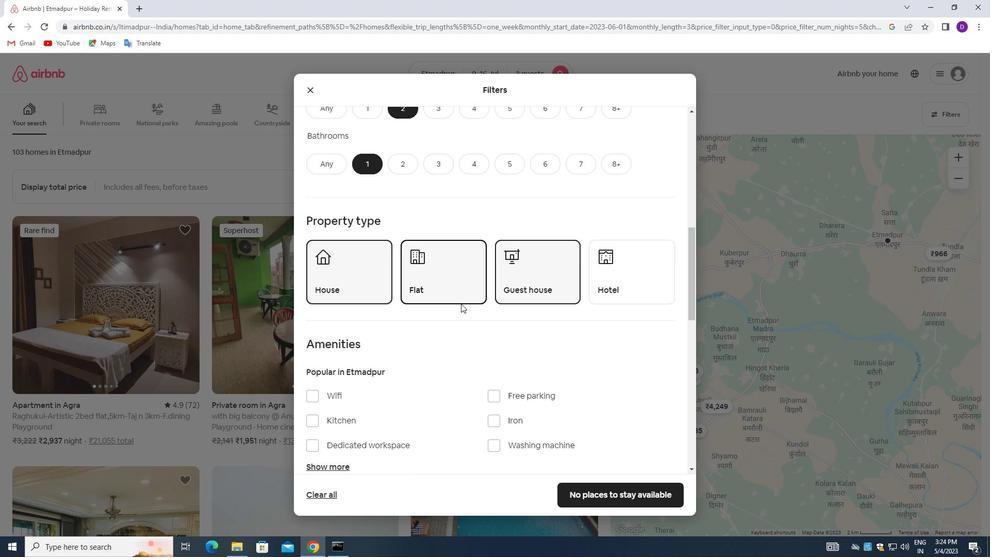 
Action: Mouse scrolled (469, 299) with delta (0, 0)
Screenshot: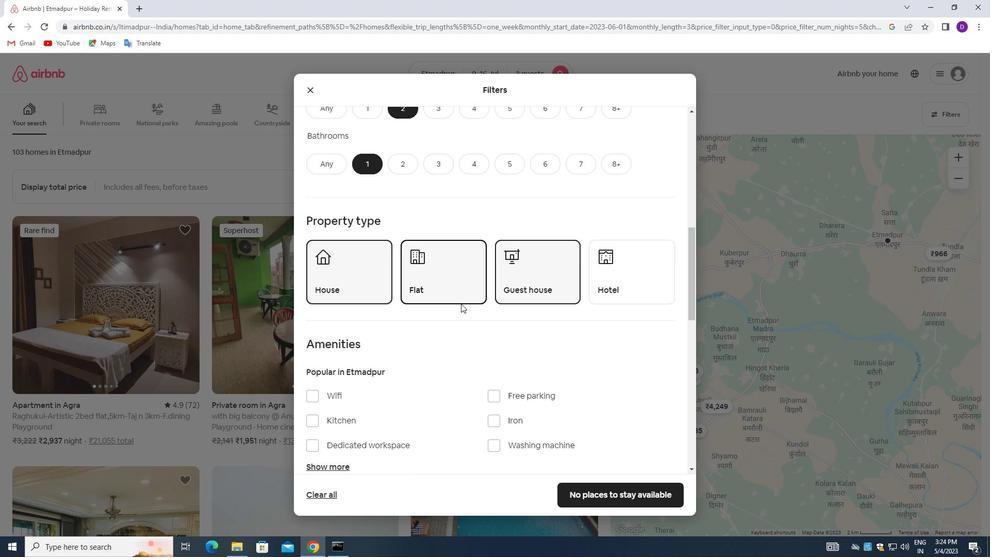 
Action: Mouse moved to (469, 299)
Screenshot: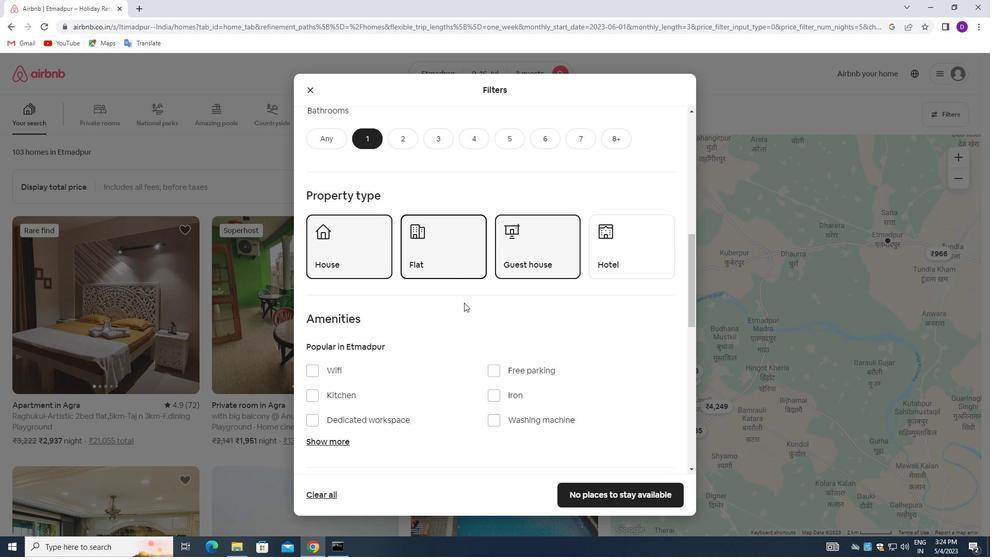 
Action: Mouse scrolled (469, 299) with delta (0, 0)
Screenshot: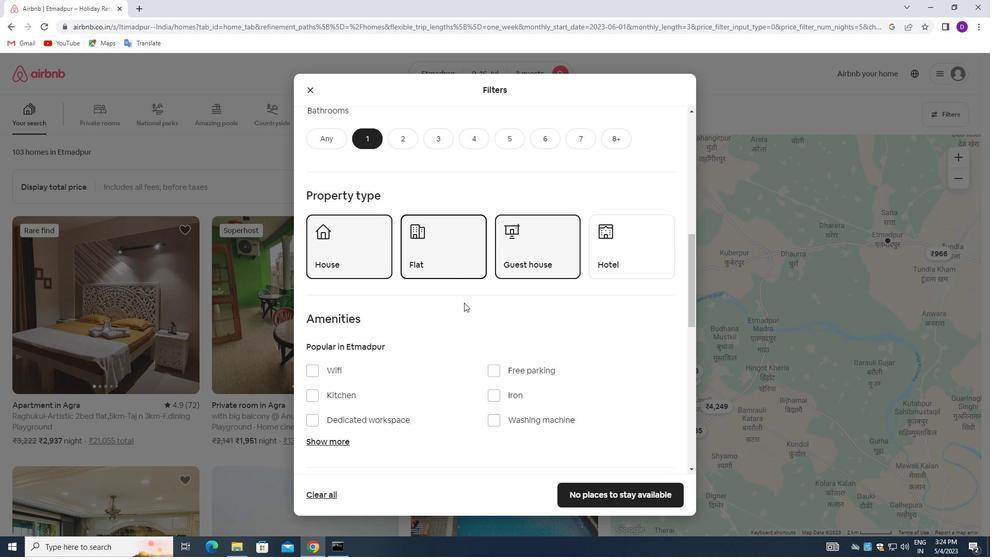 
Action: Mouse moved to (645, 358)
Screenshot: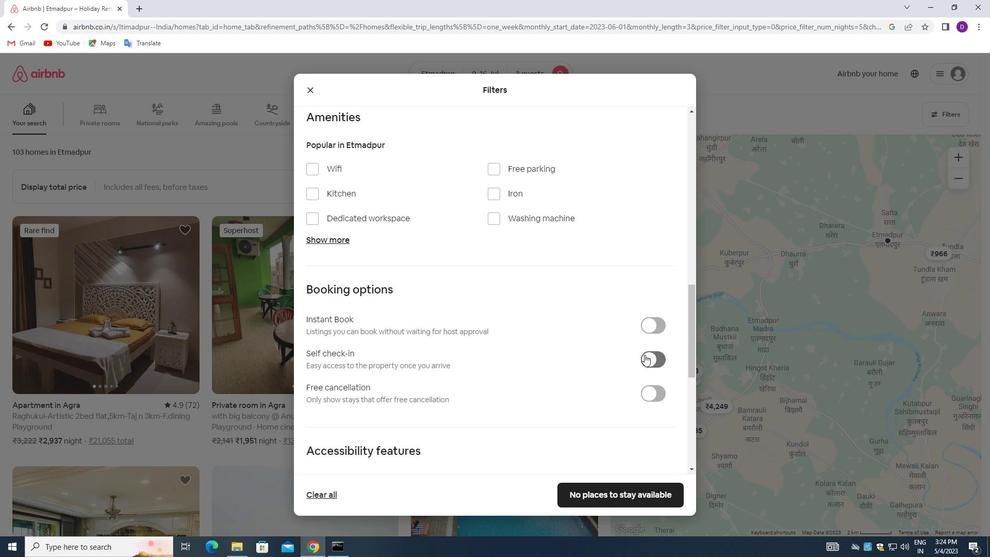 
Action: Mouse pressed left at (645, 358)
Screenshot: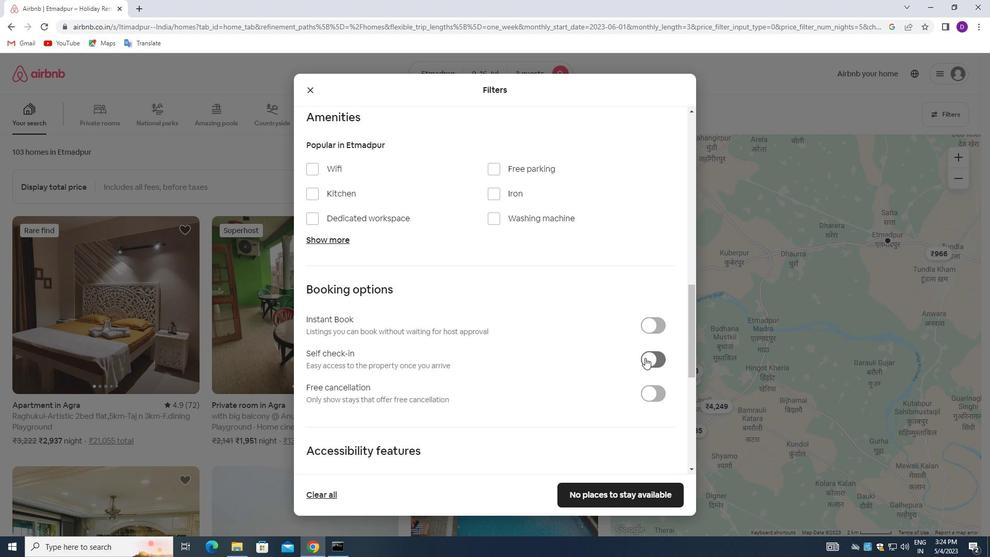 
Action: Mouse moved to (477, 364)
Screenshot: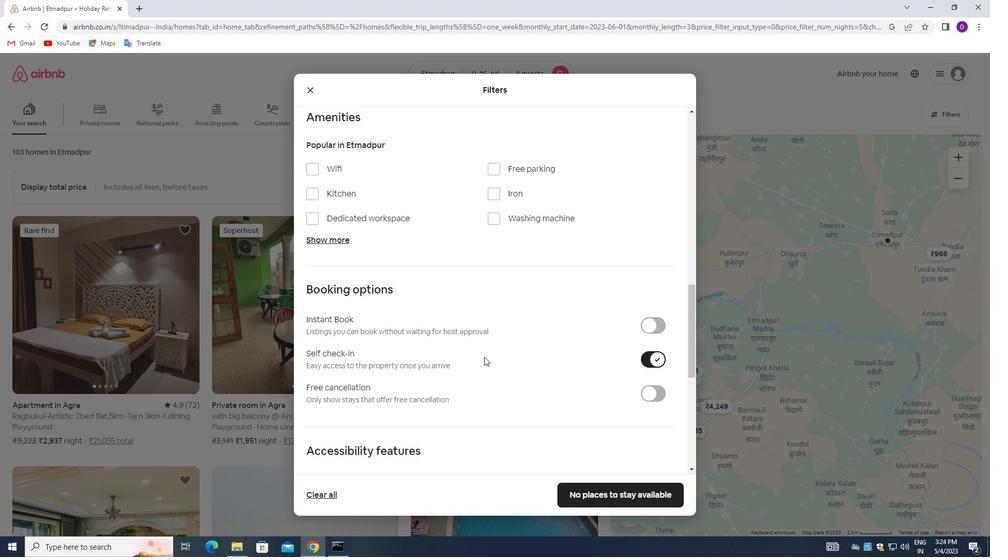 
Action: Mouse scrolled (477, 363) with delta (0, 0)
Screenshot: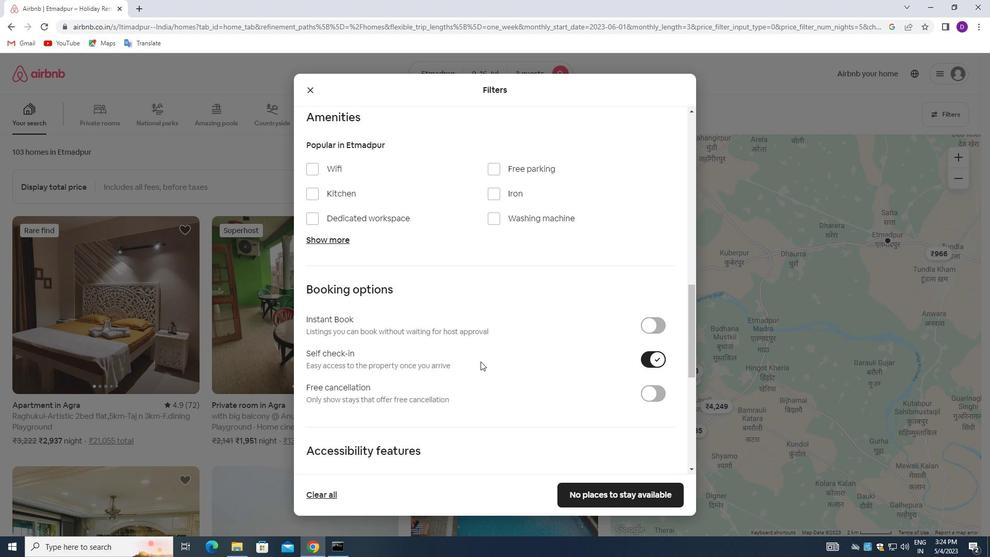 
Action: Mouse moved to (477, 364)
Screenshot: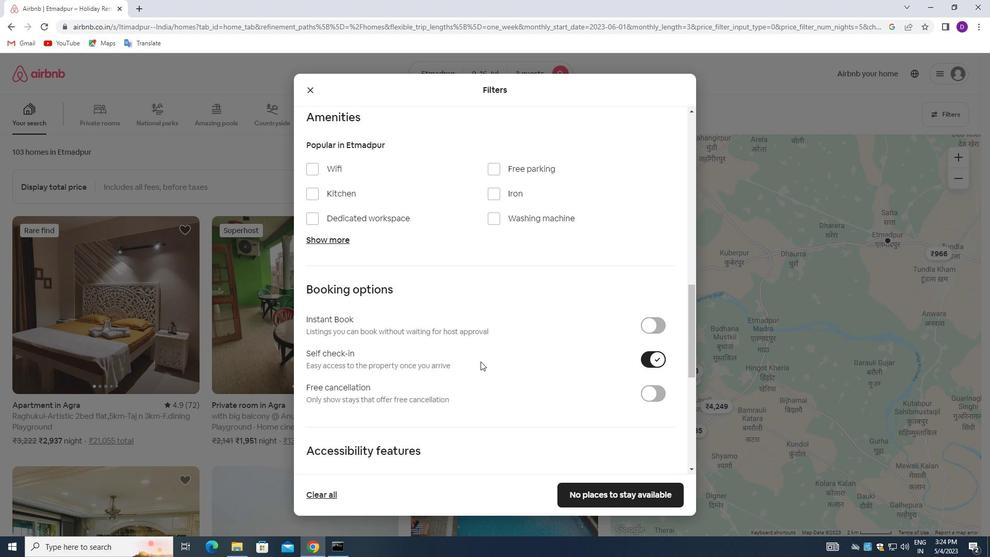 
Action: Mouse scrolled (477, 364) with delta (0, 0)
Screenshot: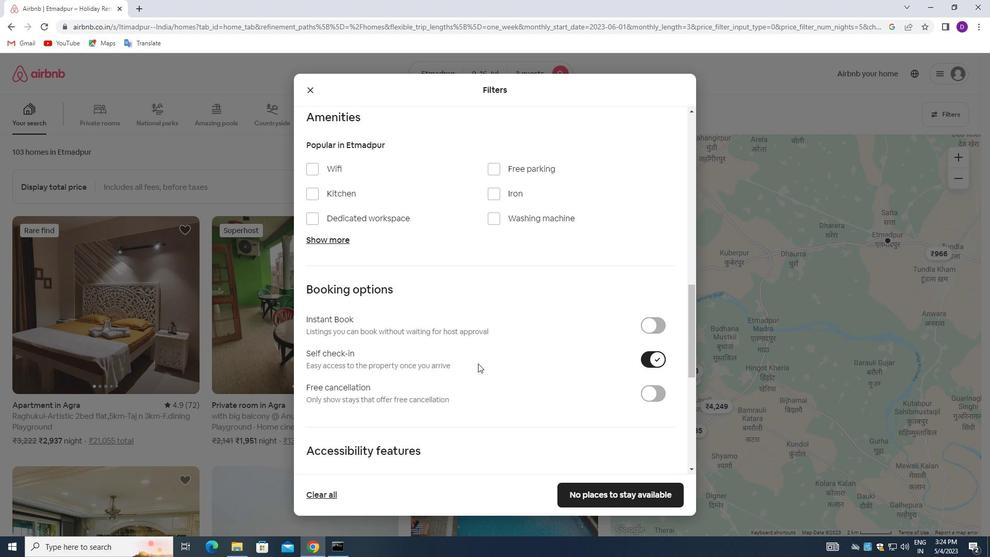
Action: Mouse scrolled (477, 364) with delta (0, 0)
Screenshot: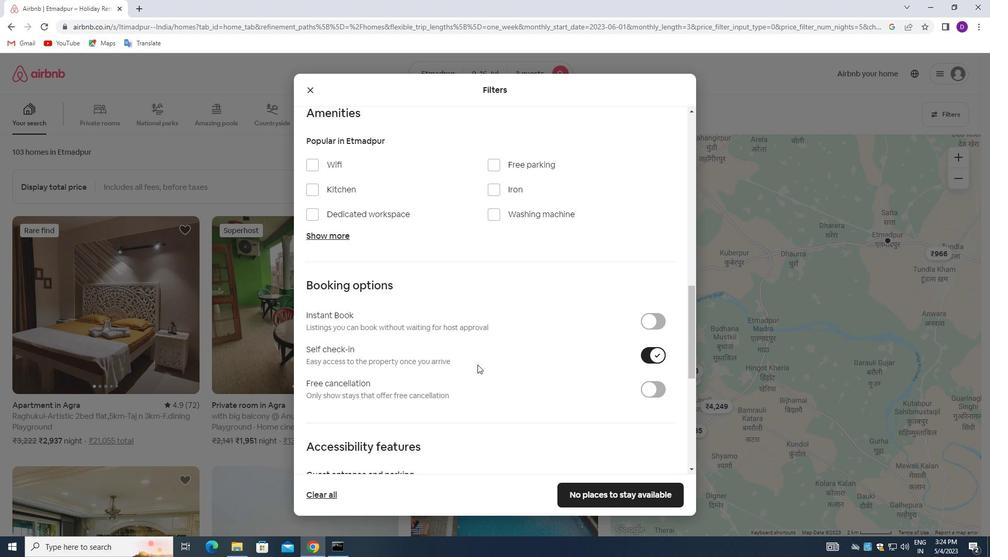 
Action: Mouse moved to (417, 377)
Screenshot: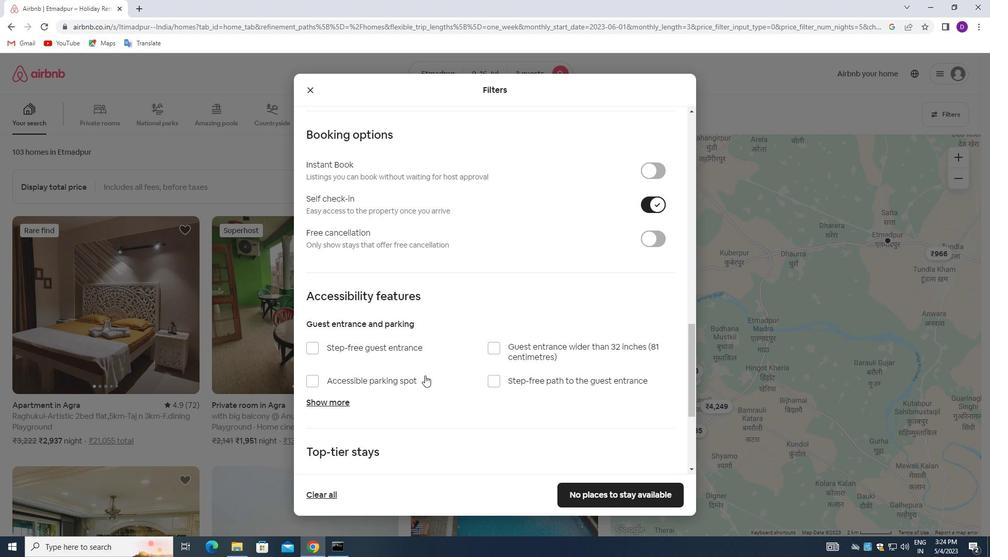 
Action: Mouse scrolled (417, 377) with delta (0, 0)
Screenshot: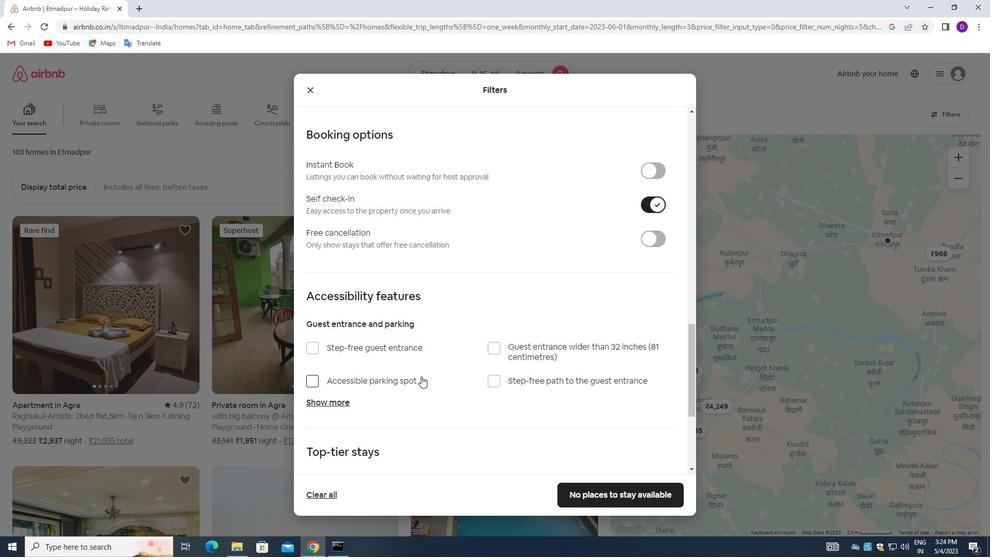 
Action: Mouse moved to (416, 378)
Screenshot: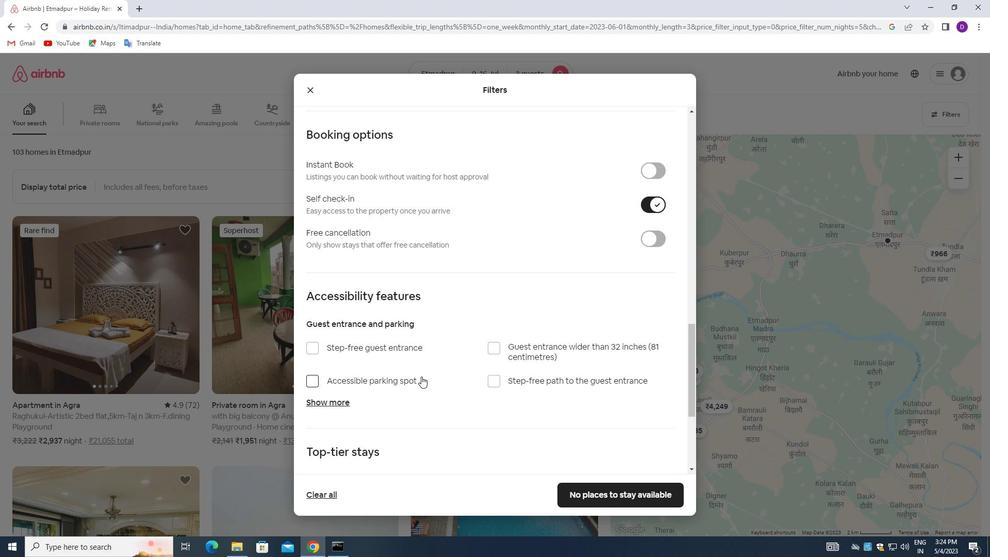 
Action: Mouse scrolled (416, 377) with delta (0, 0)
Screenshot: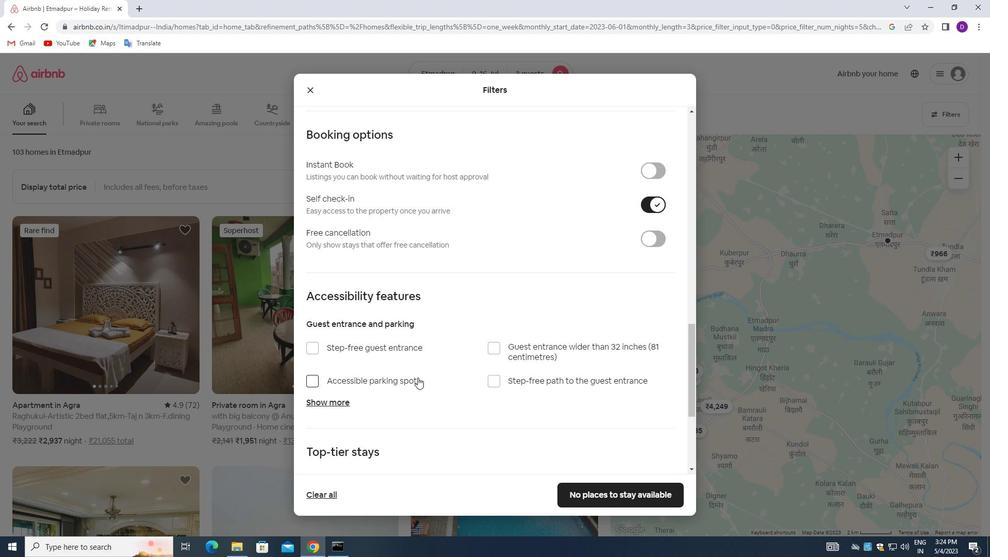 
Action: Mouse scrolled (416, 377) with delta (0, 0)
Screenshot: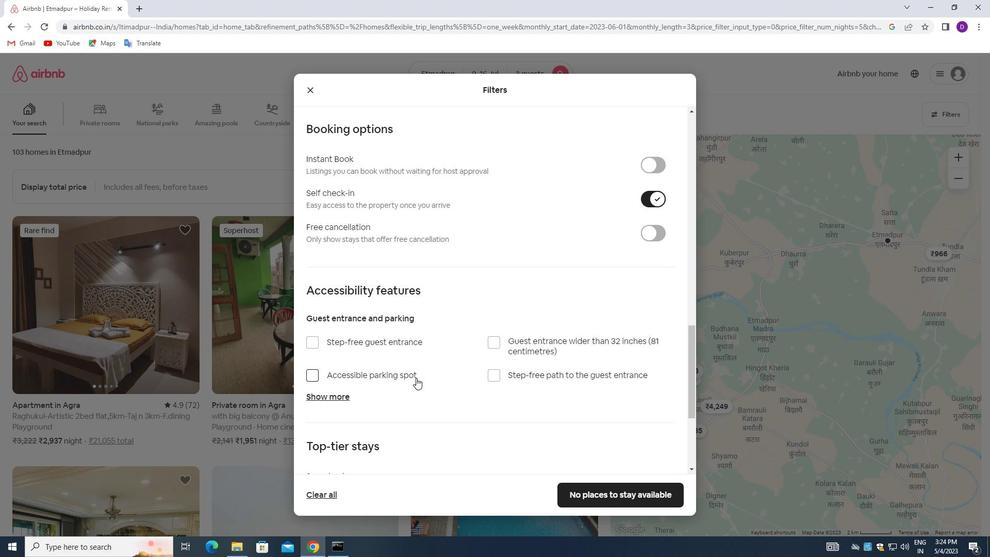 
Action: Mouse moved to (399, 385)
Screenshot: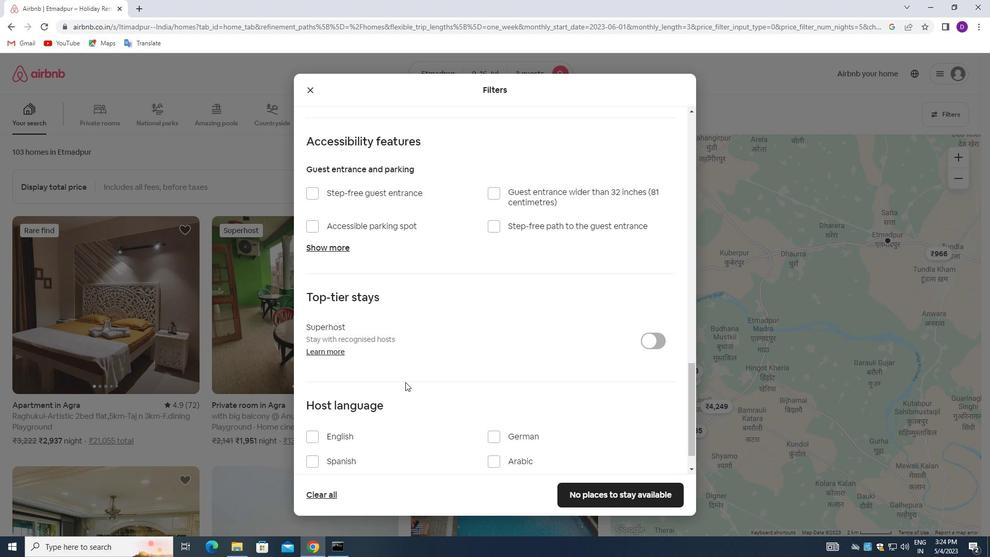 
Action: Mouse scrolled (399, 385) with delta (0, 0)
Screenshot: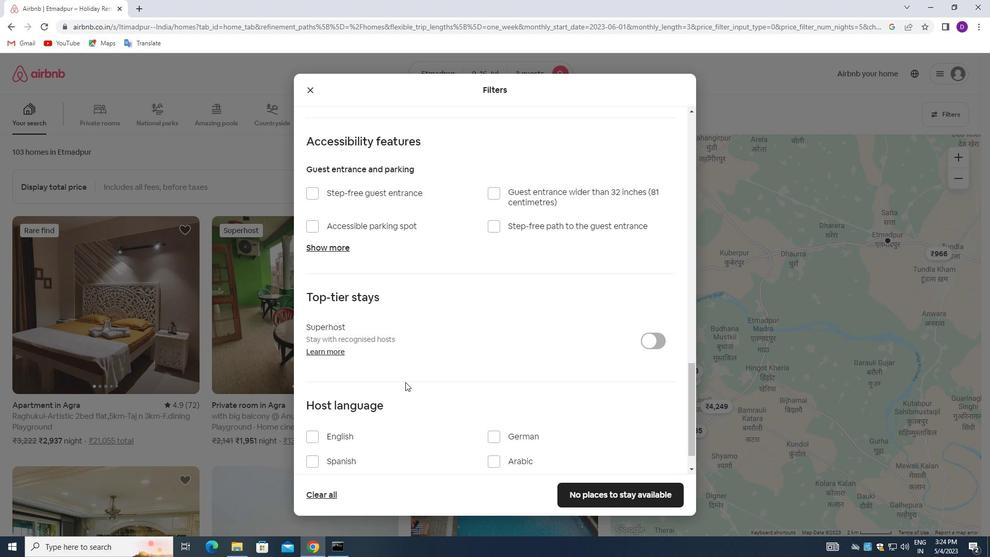 
Action: Mouse moved to (398, 388)
Screenshot: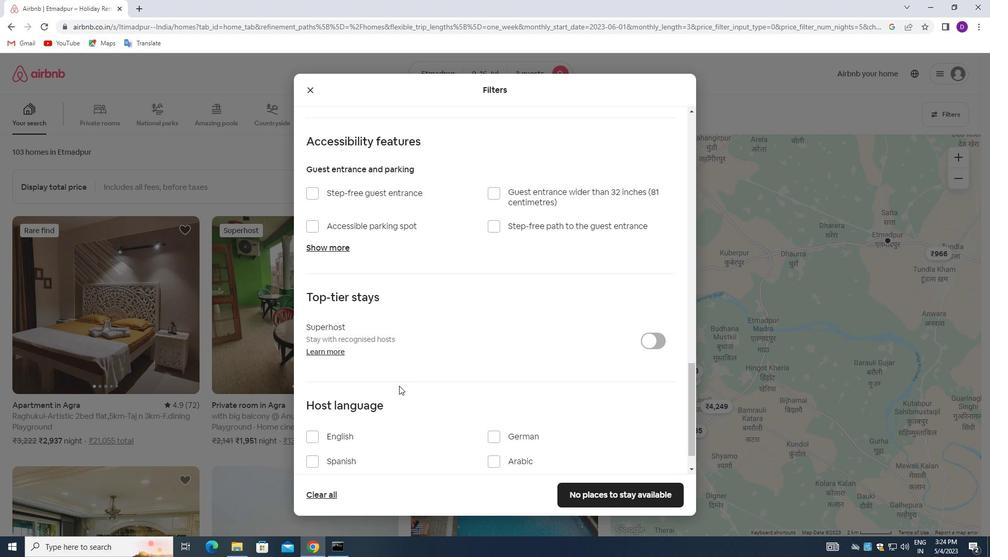 
Action: Mouse scrolled (398, 387) with delta (0, 0)
Screenshot: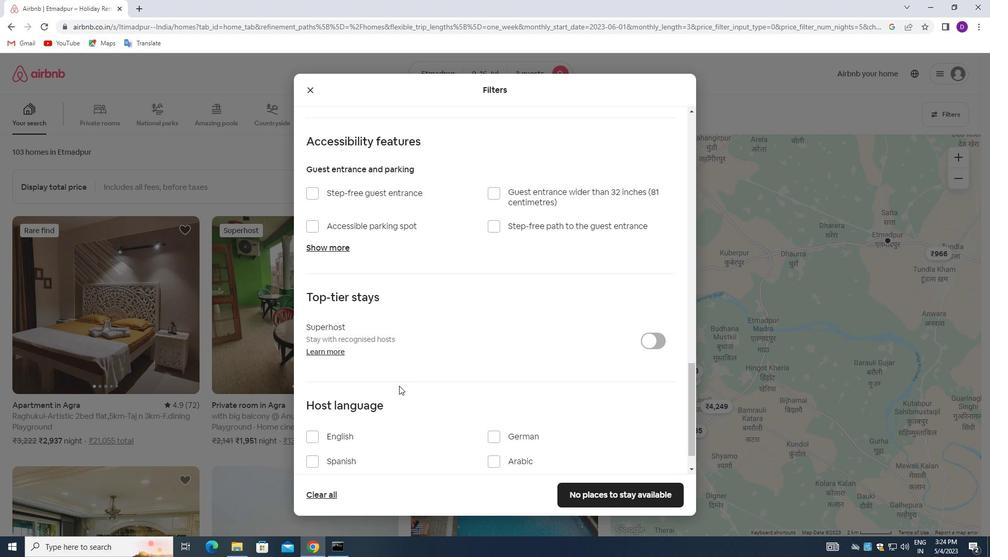 
Action: Mouse moved to (398, 391)
Screenshot: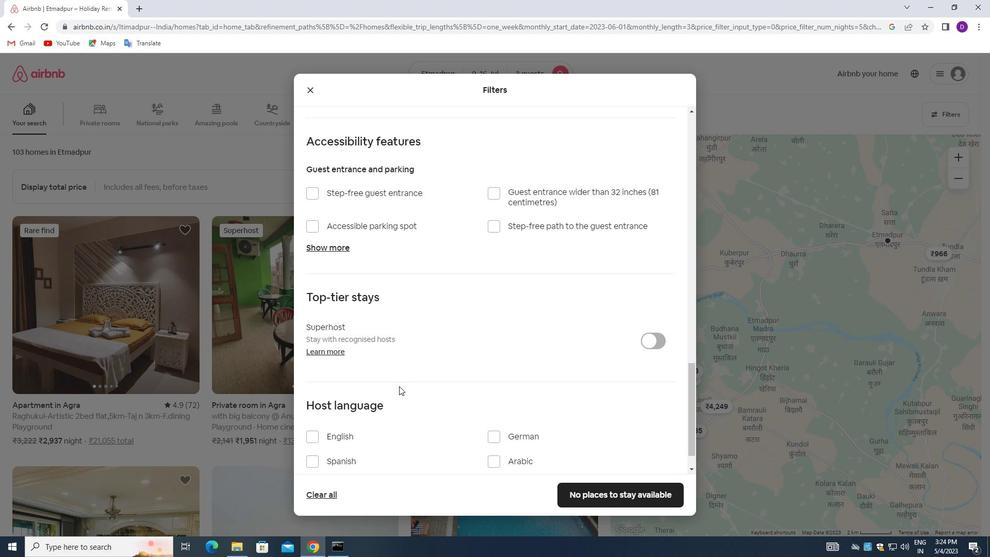 
Action: Mouse scrolled (398, 390) with delta (0, 0)
Screenshot: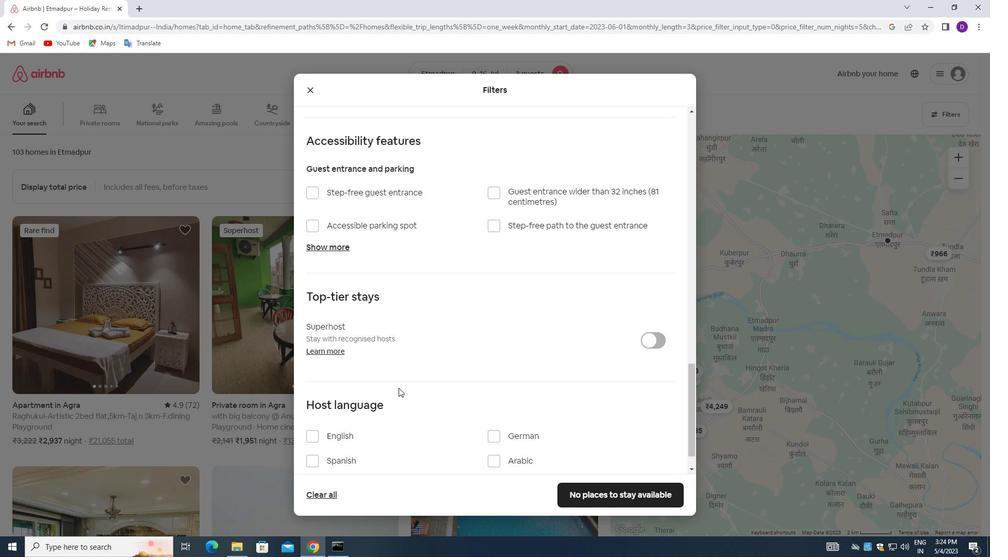 
Action: Mouse moved to (311, 401)
Screenshot: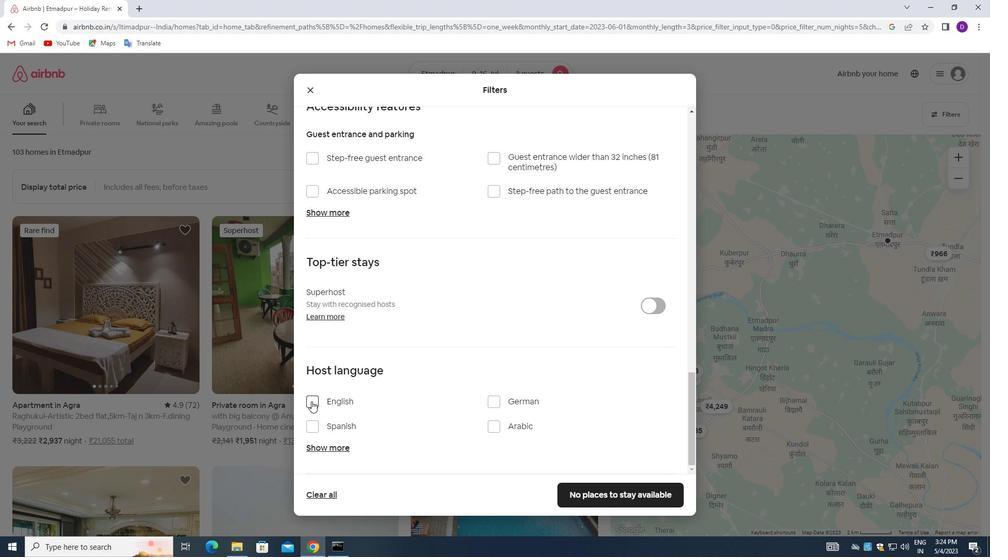 
Action: Mouse pressed left at (311, 401)
Screenshot: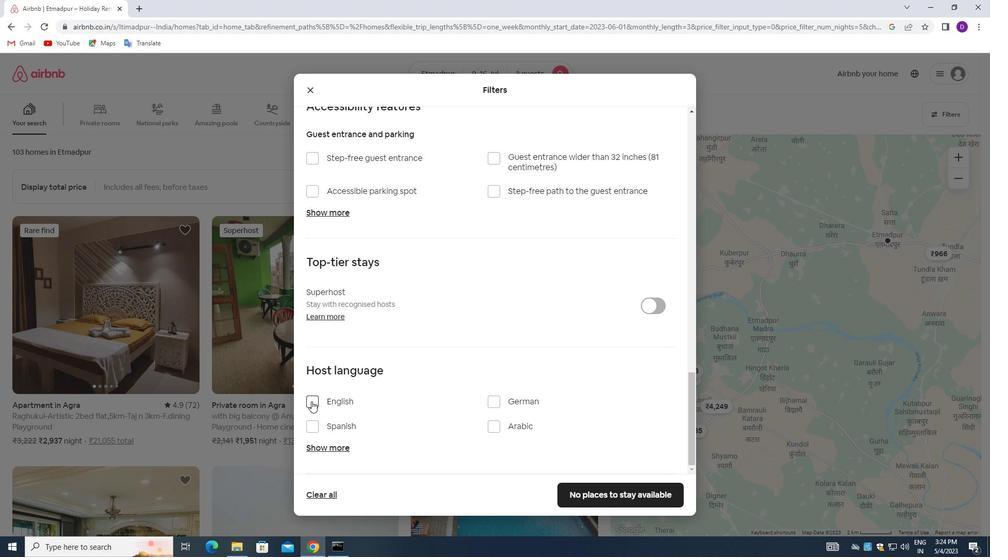 
Action: Mouse moved to (603, 488)
Screenshot: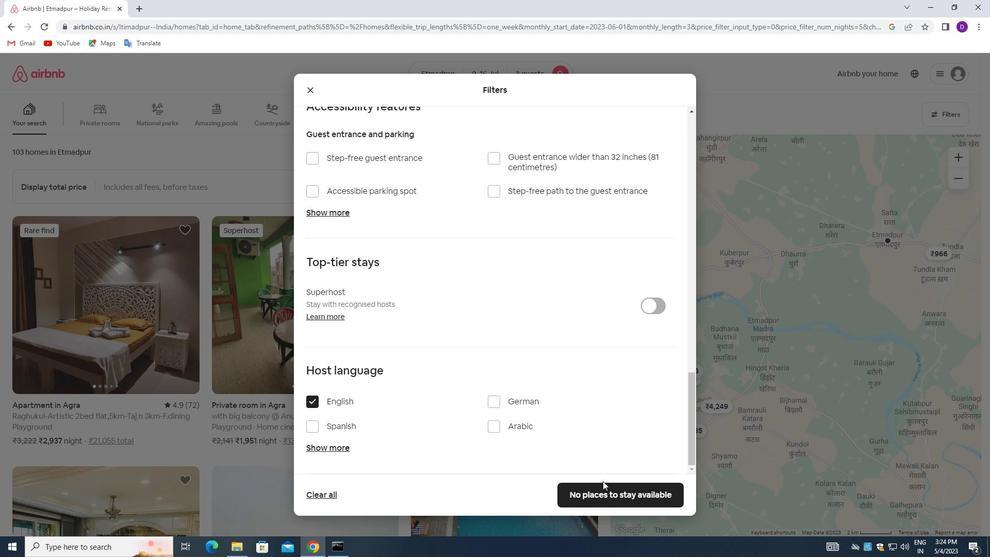 
Action: Mouse pressed left at (603, 488)
Screenshot: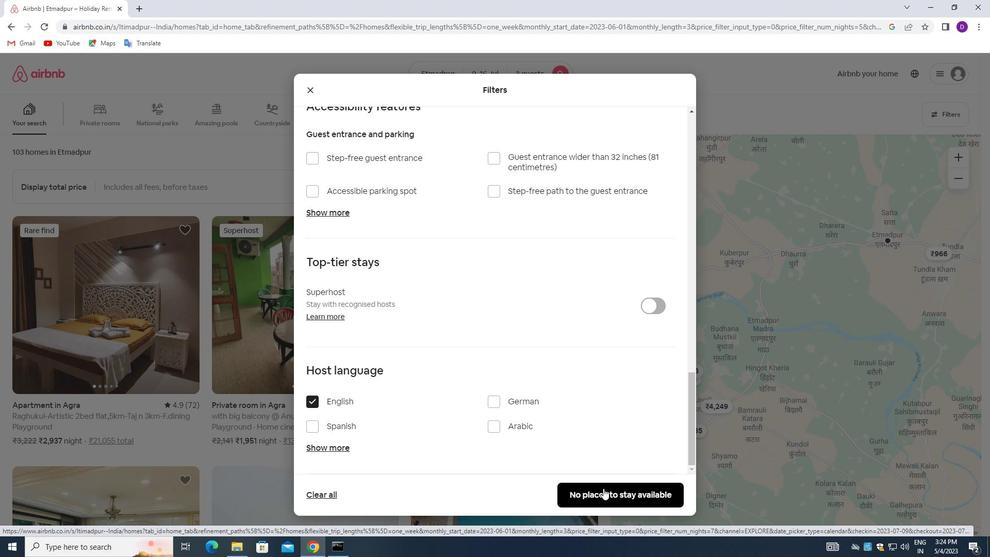
Action: Mouse moved to (584, 418)
Screenshot: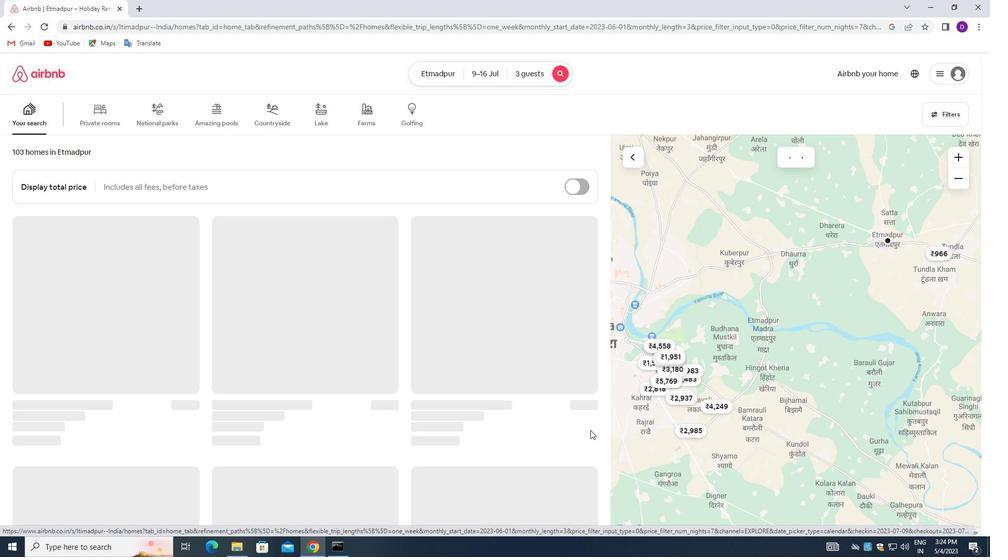 
